 Task: Find connections with filter location El Hadjar with filter topic #SmallBusinesswith filter profile language Spanish with filter current company Cavista with filter school Sri Manakula Vinayagar Engineering College with filter industry Bars, Taverns, and Nightclubs with filter service category Auto Insurance with filter keywords title Budget Analyst
Action: Mouse moved to (508, 60)
Screenshot: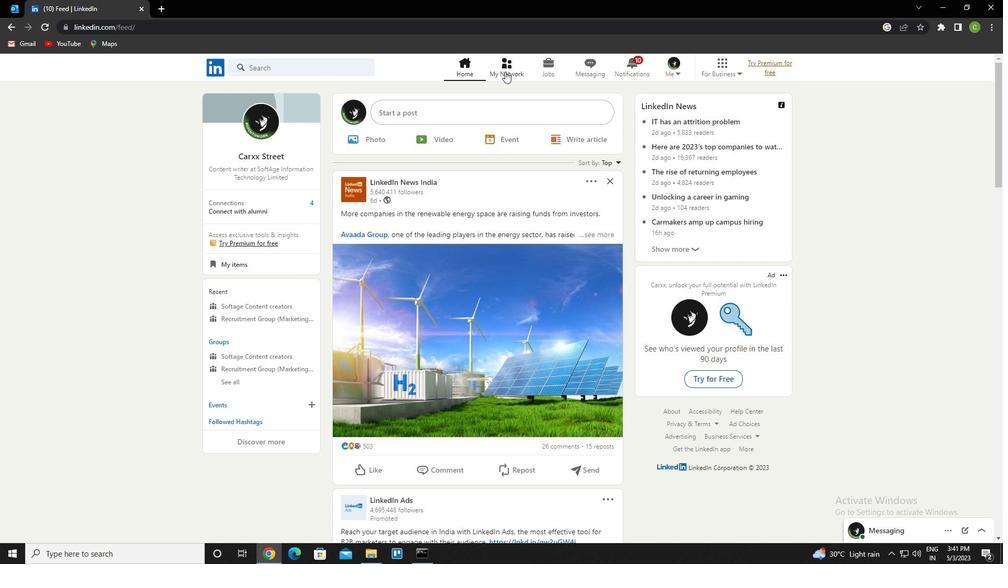 
Action: Mouse pressed left at (508, 60)
Screenshot: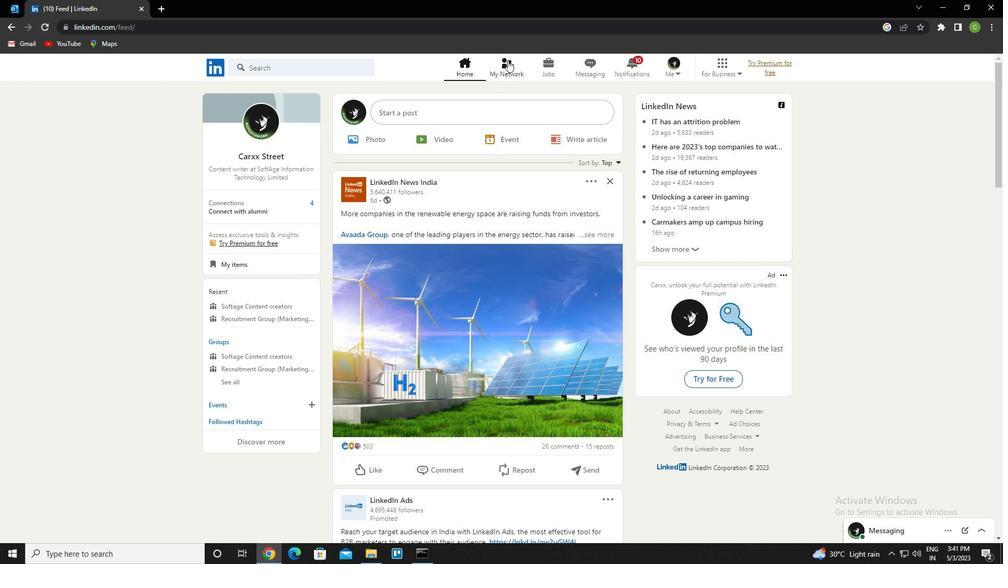 
Action: Mouse moved to (308, 132)
Screenshot: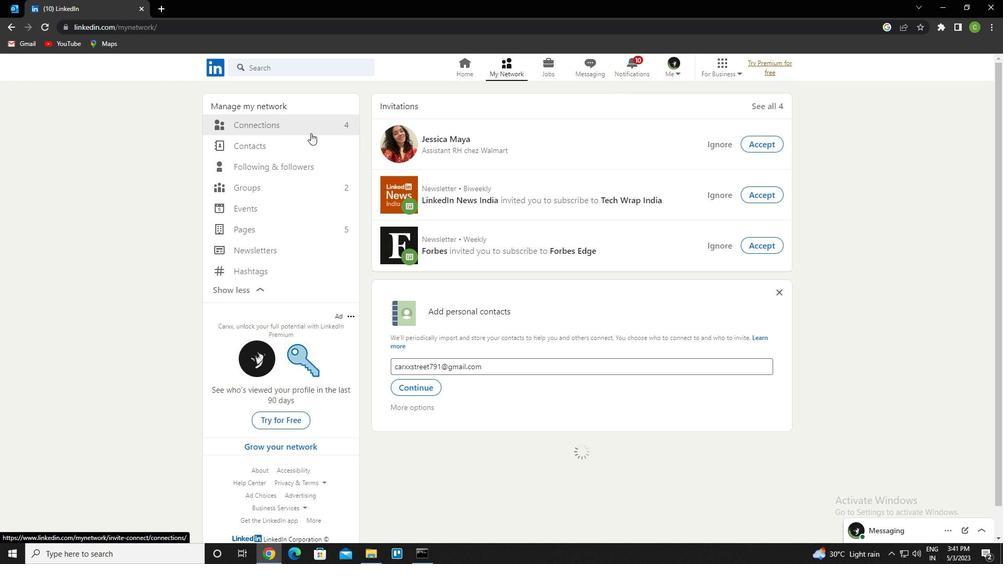 
Action: Mouse pressed left at (308, 132)
Screenshot: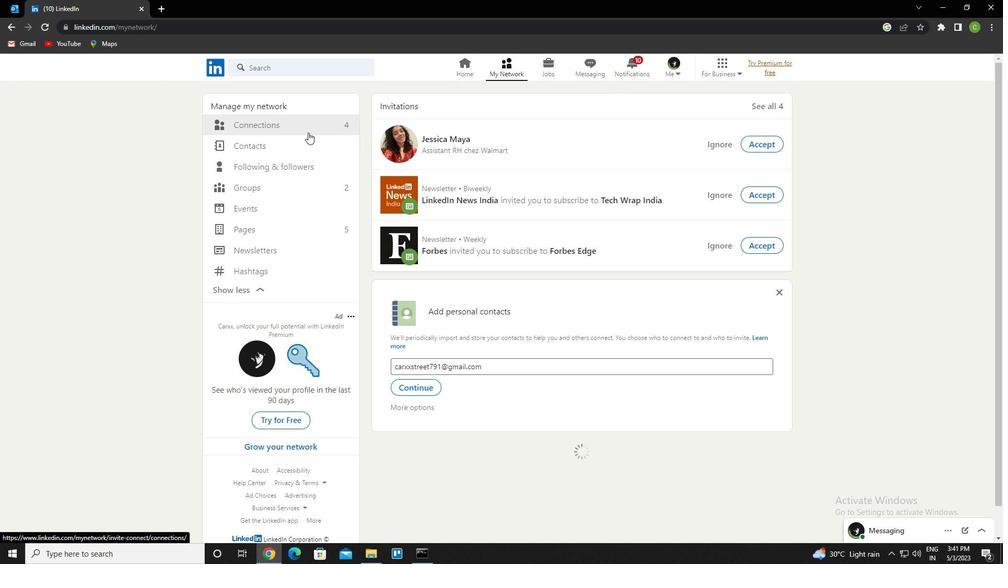 
Action: Mouse moved to (310, 132)
Screenshot: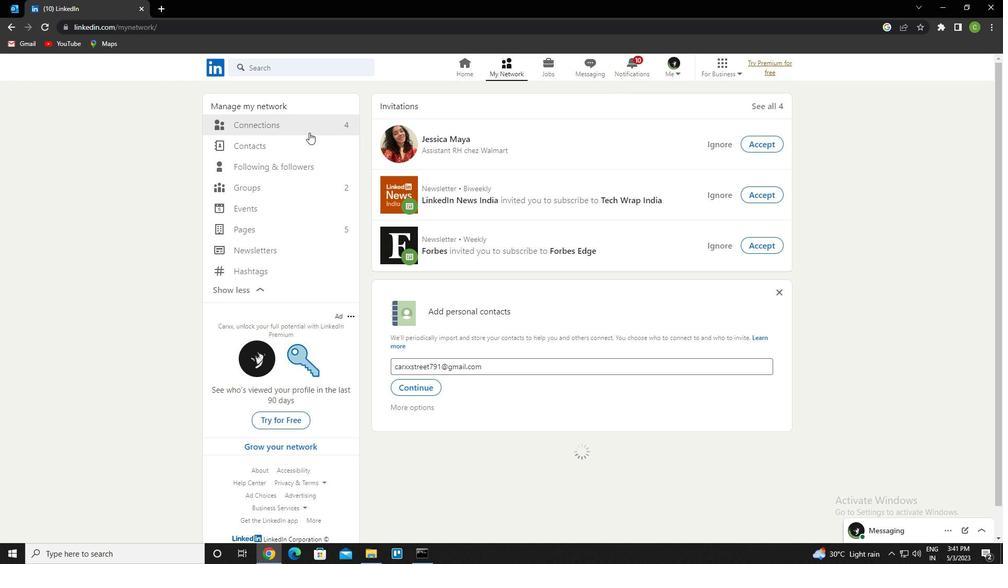 
Action: Mouse pressed left at (310, 132)
Screenshot: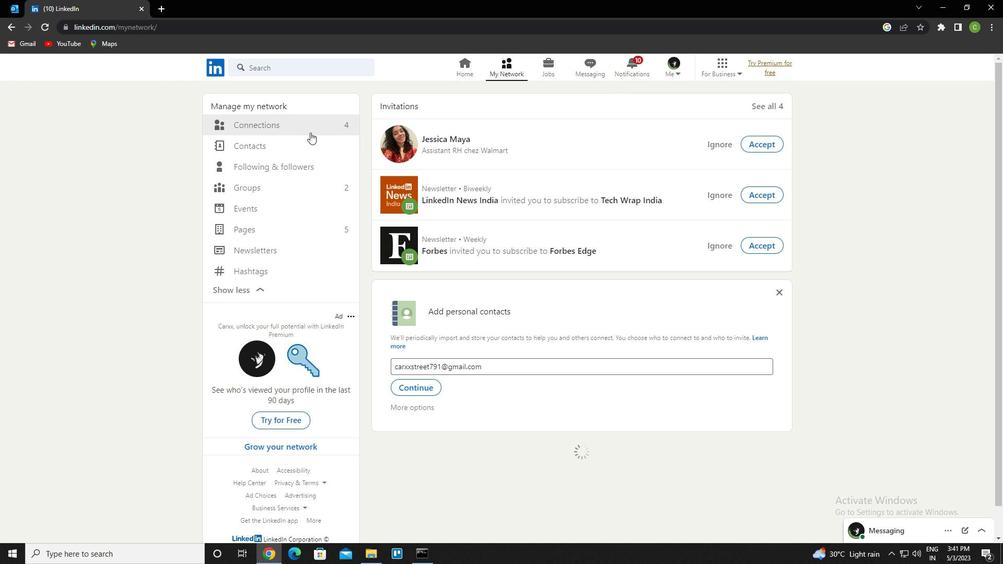 
Action: Mouse moved to (312, 128)
Screenshot: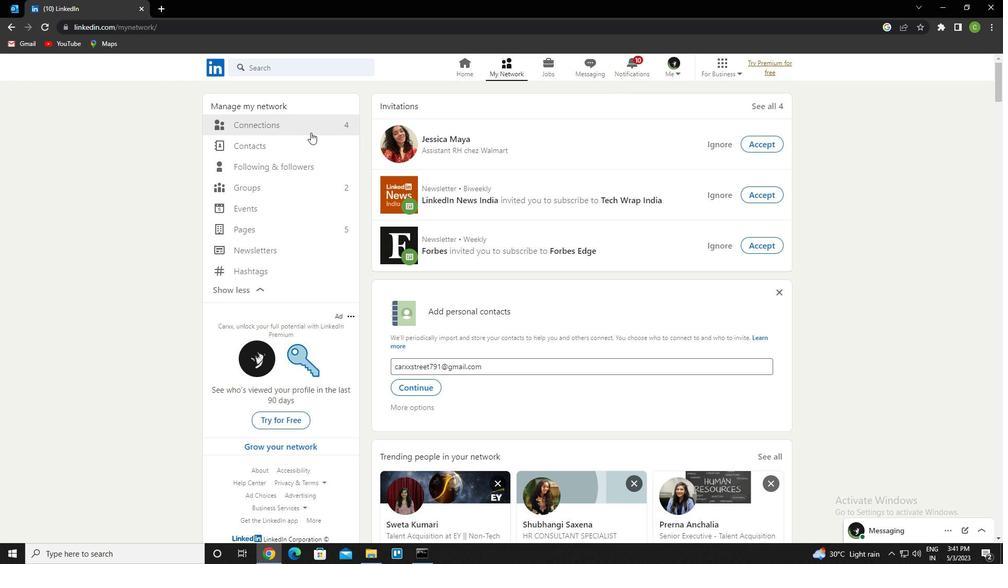 
Action: Mouse pressed left at (312, 128)
Screenshot: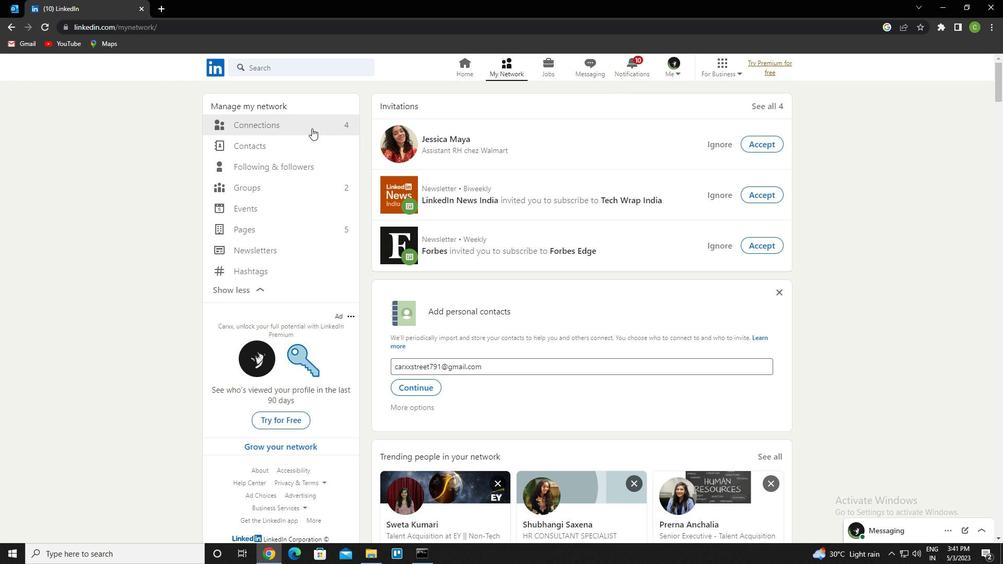 
Action: Mouse moved to (605, 129)
Screenshot: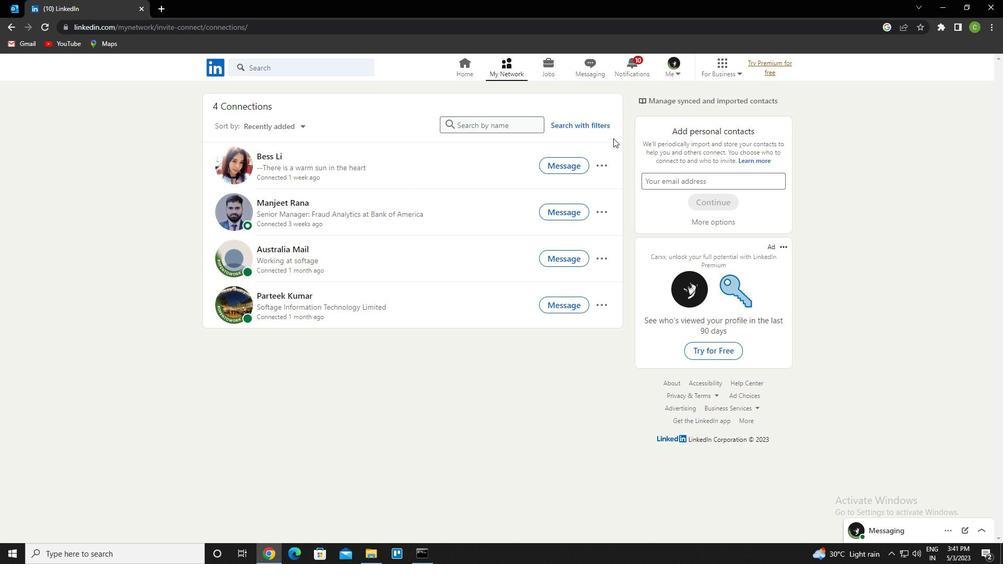 
Action: Mouse pressed left at (605, 129)
Screenshot: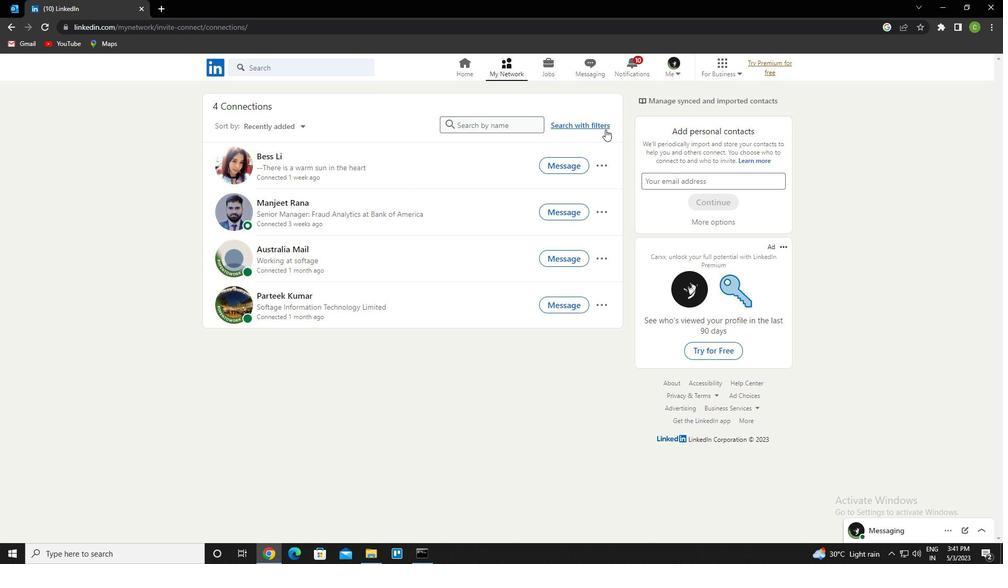 
Action: Mouse moved to (537, 98)
Screenshot: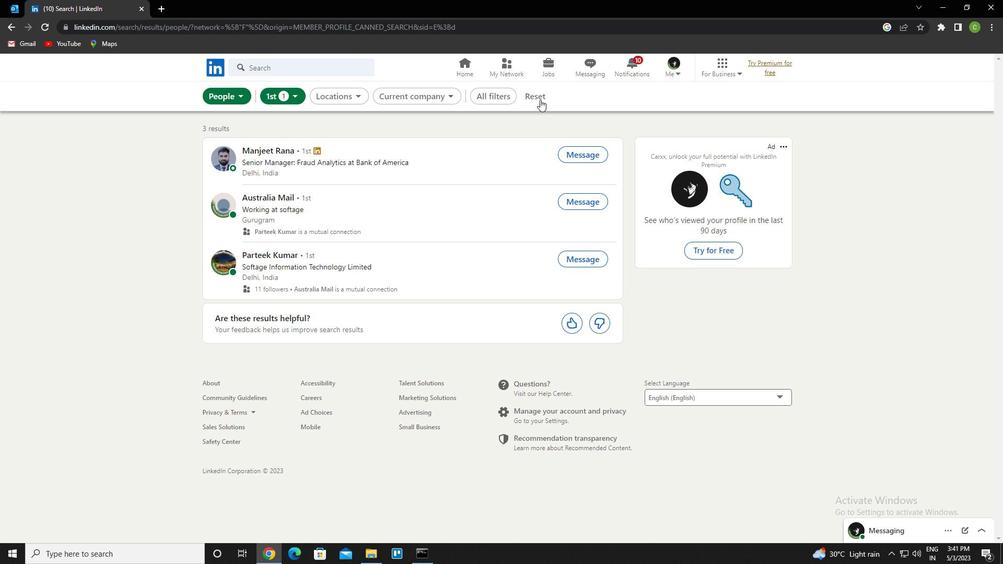 
Action: Mouse pressed left at (537, 98)
Screenshot: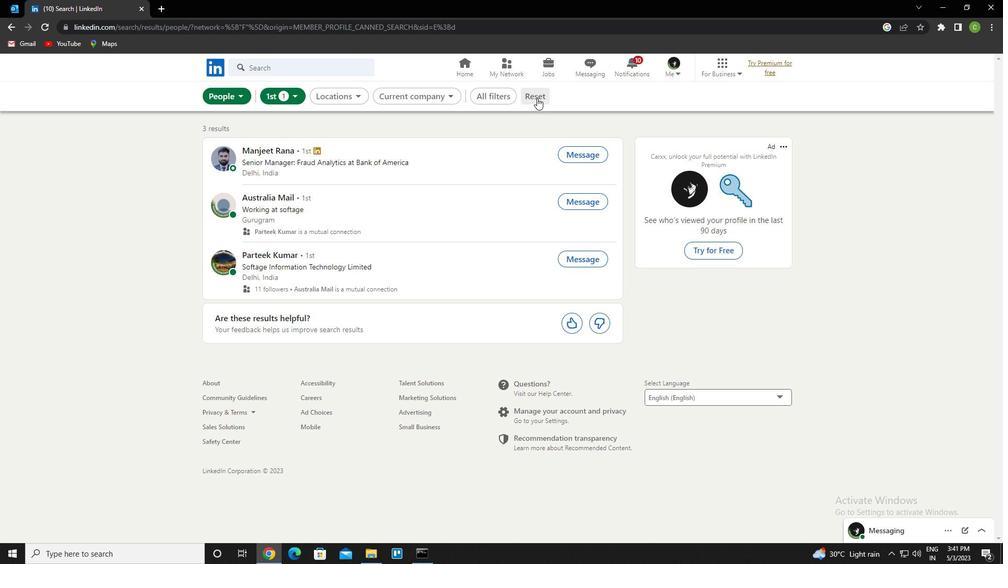 
Action: Mouse moved to (532, 97)
Screenshot: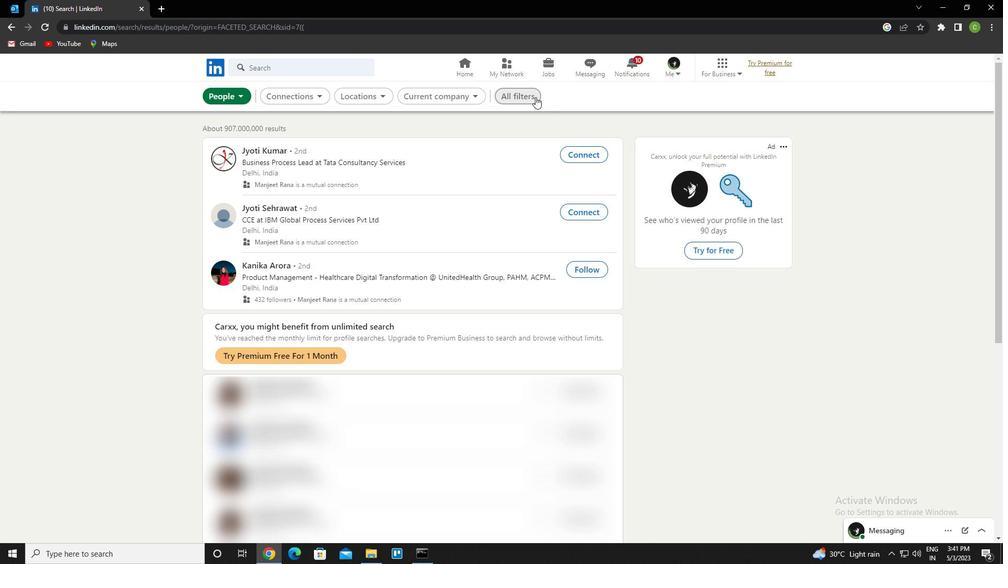 
Action: Mouse pressed left at (532, 97)
Screenshot: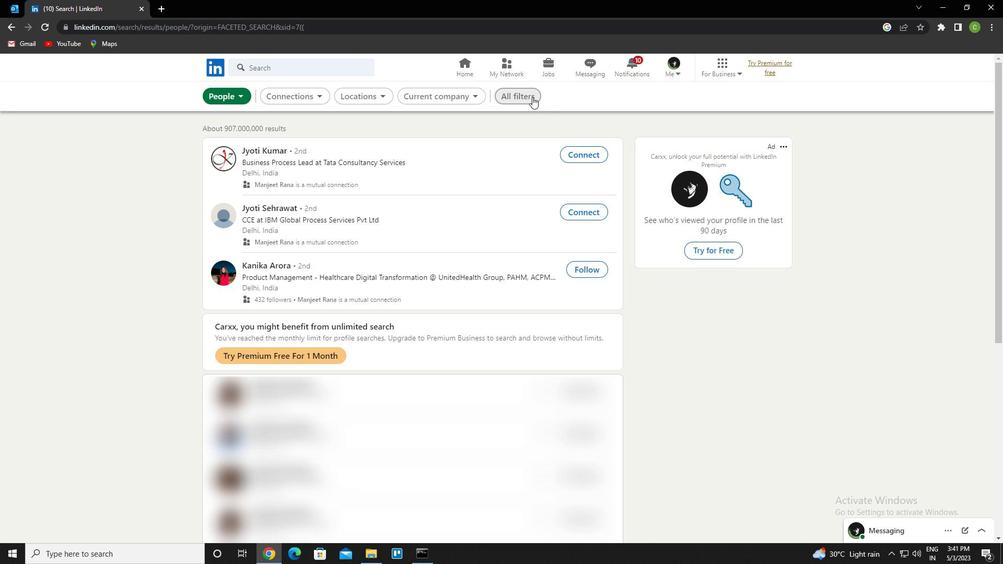 
Action: Mouse moved to (911, 327)
Screenshot: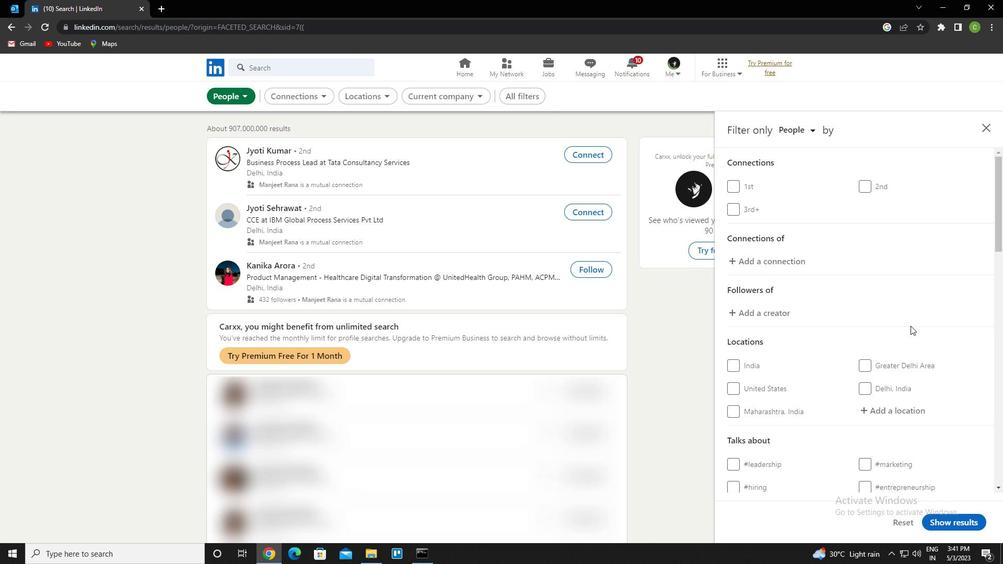 
Action: Mouse scrolled (911, 326) with delta (0, 0)
Screenshot: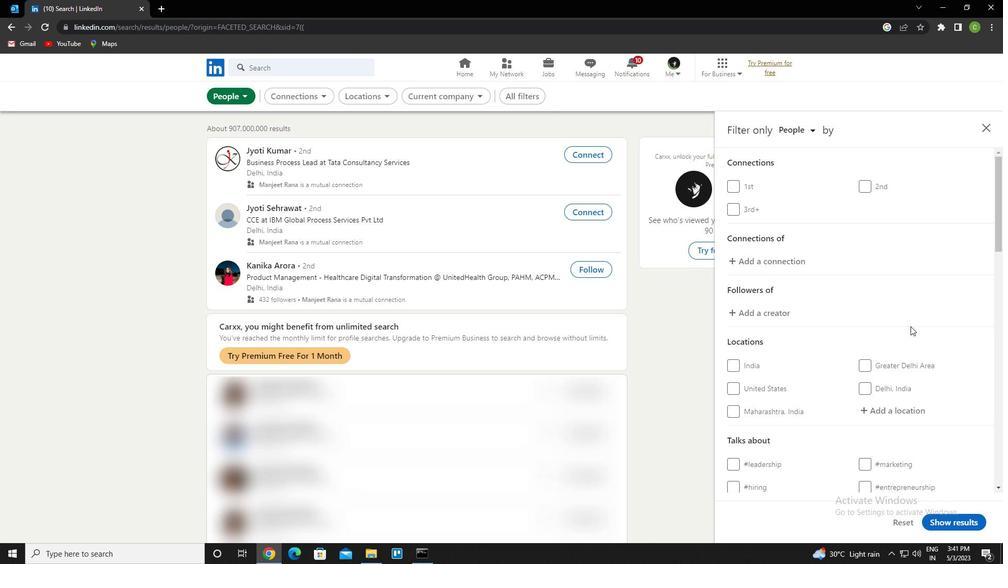 
Action: Mouse moved to (911, 327)
Screenshot: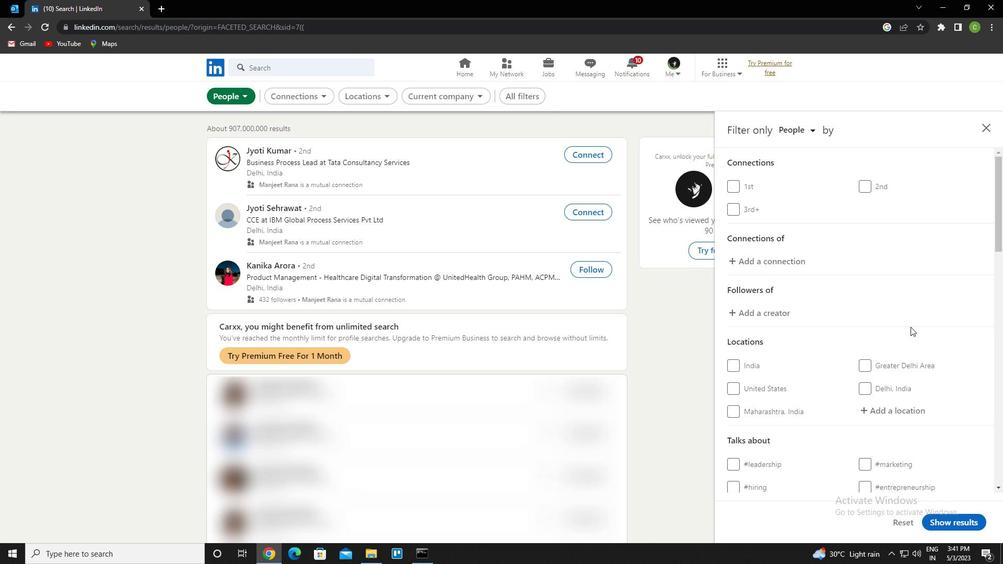 
Action: Mouse scrolled (911, 326) with delta (0, 0)
Screenshot: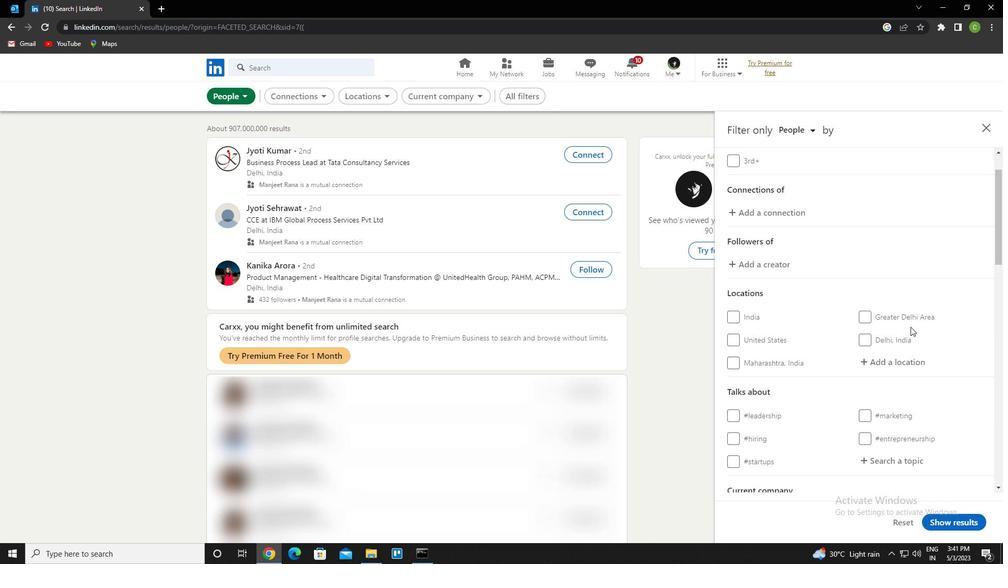 
Action: Mouse scrolled (911, 326) with delta (0, 0)
Screenshot: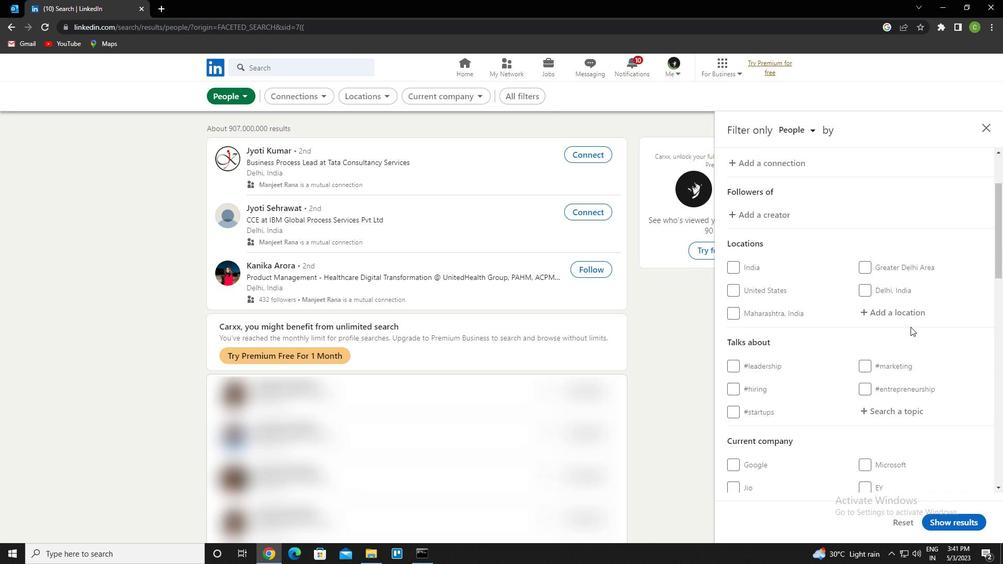 
Action: Mouse moved to (901, 259)
Screenshot: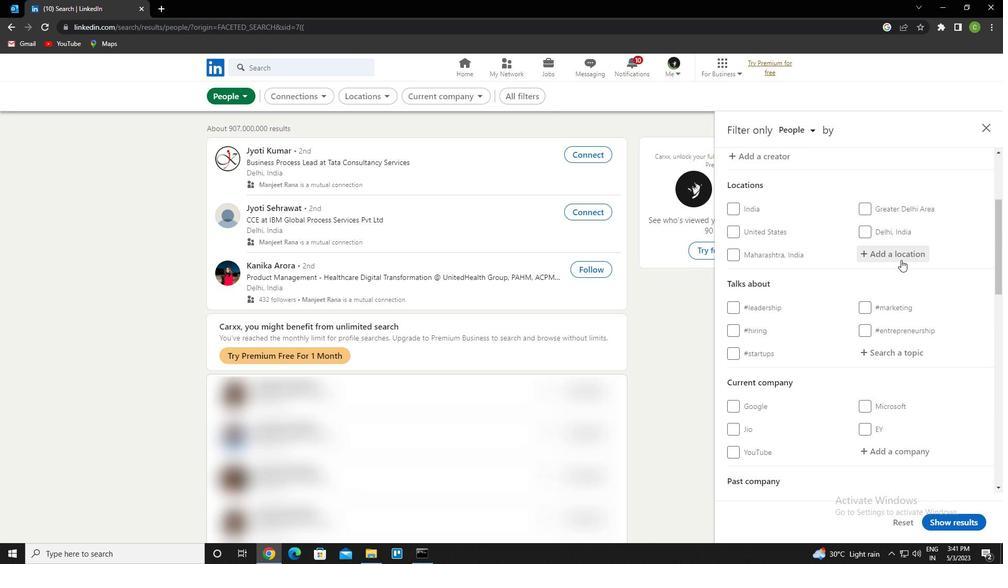 
Action: Mouse pressed left at (901, 259)
Screenshot: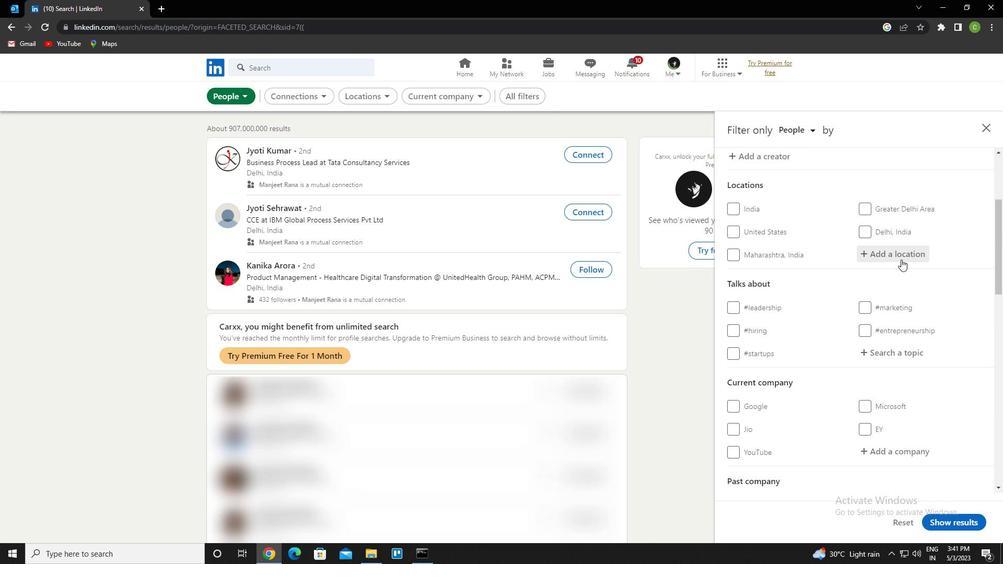 
Action: Key pressed <Key.tab>
Screenshot: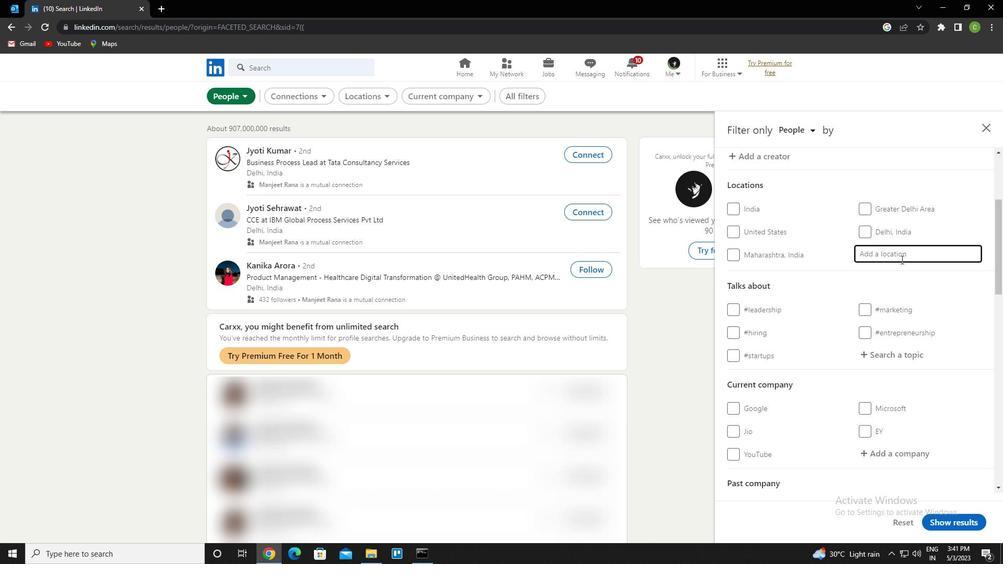 
Action: Mouse pressed left at (901, 259)
Screenshot: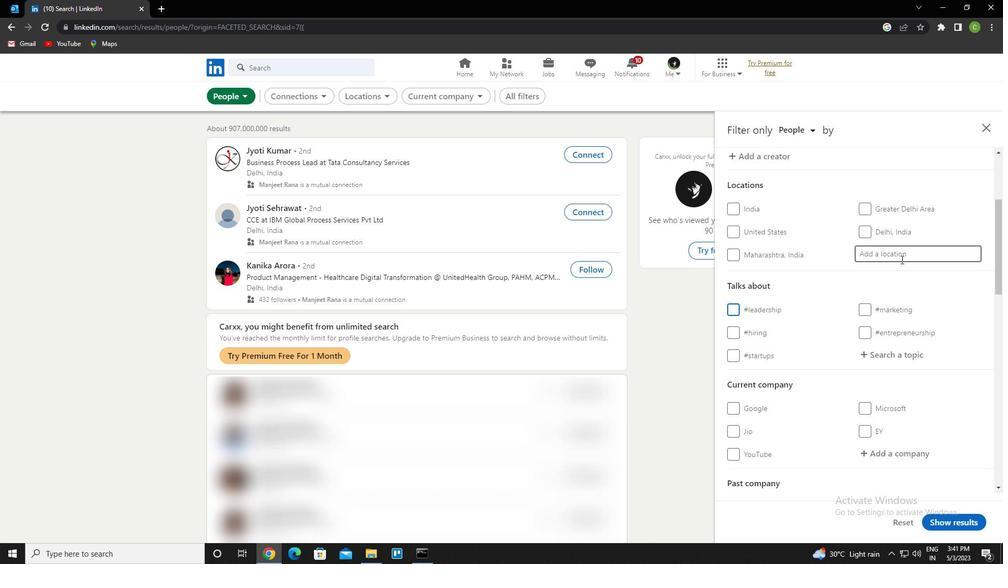 
Action: Key pressed <Key.caps_lock>e<Key.caps_lock>l<Key.space><Key.caps_lock>e<Key.caps_lock>ulma<Key.down><Key.enter>
Screenshot: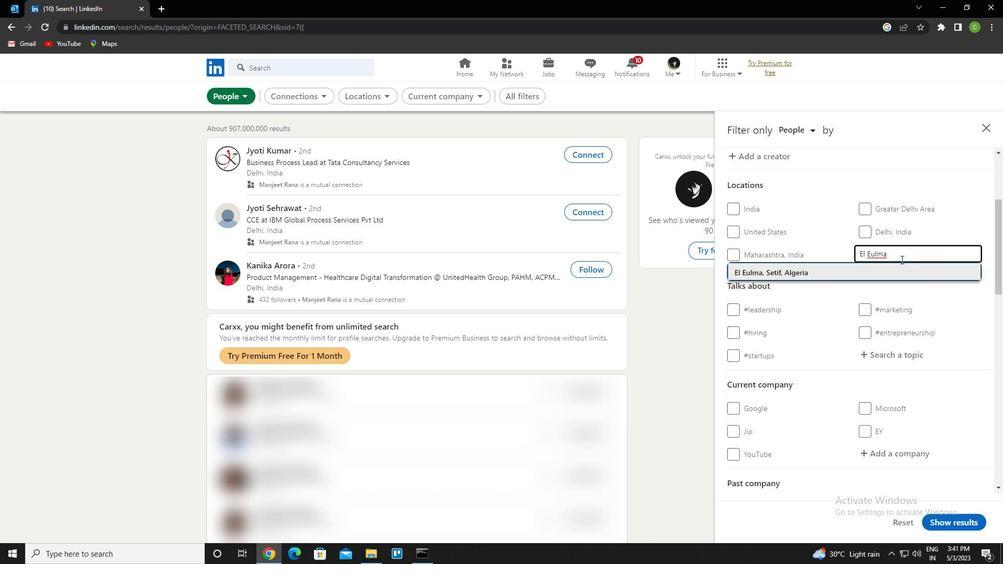 
Action: Mouse moved to (899, 261)
Screenshot: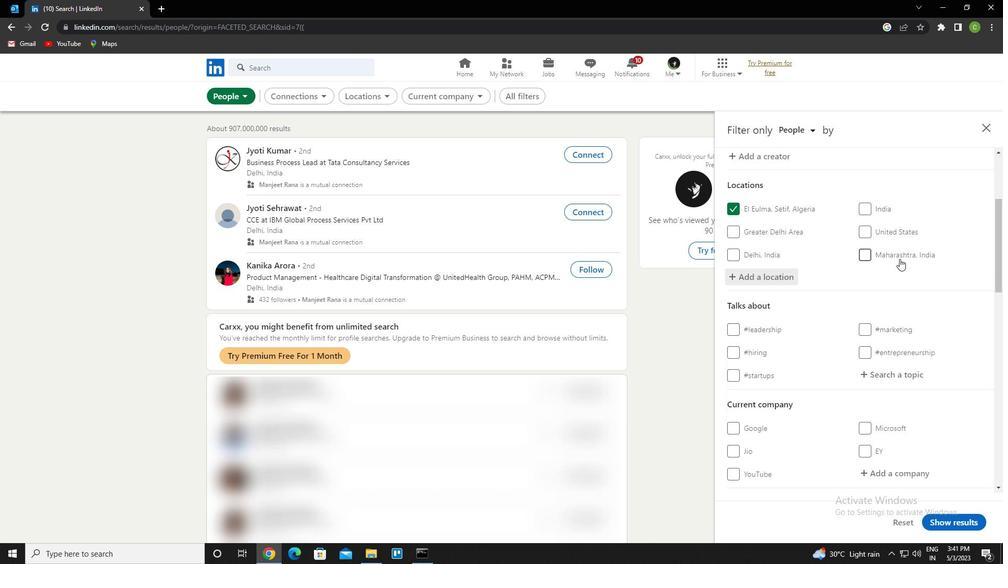 
Action: Mouse scrolled (899, 261) with delta (0, 0)
Screenshot: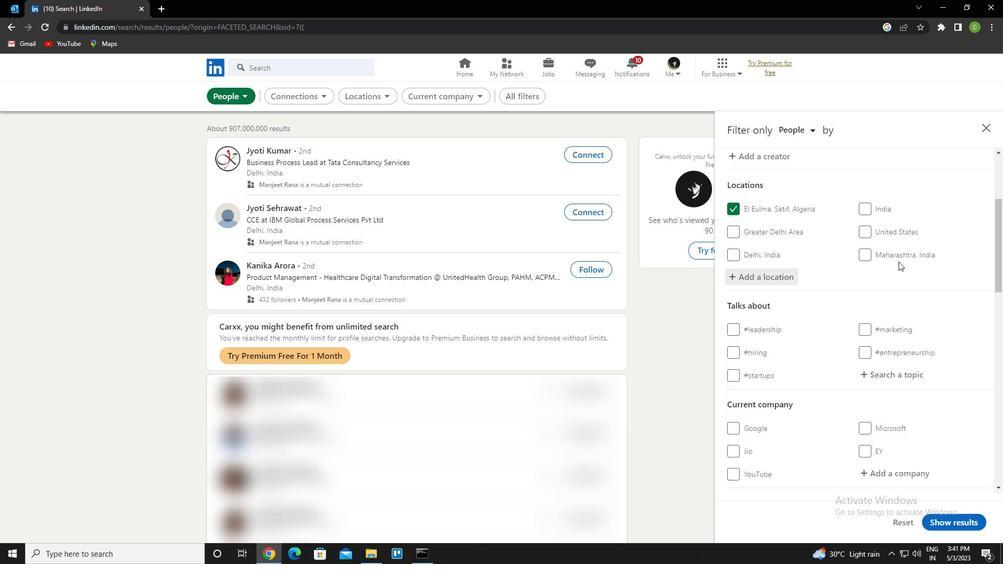 
Action: Mouse scrolled (899, 261) with delta (0, 0)
Screenshot: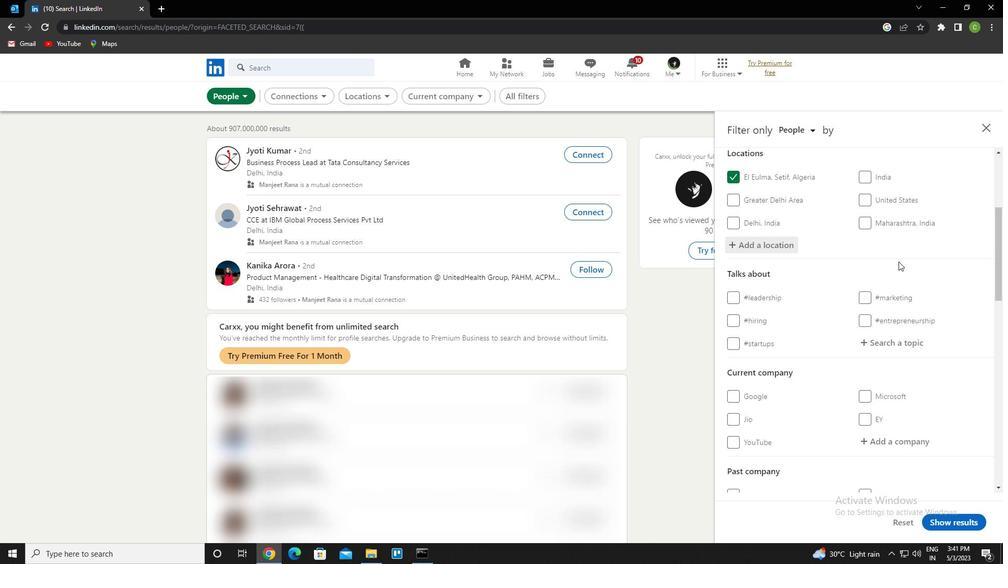 
Action: Mouse moved to (899, 262)
Screenshot: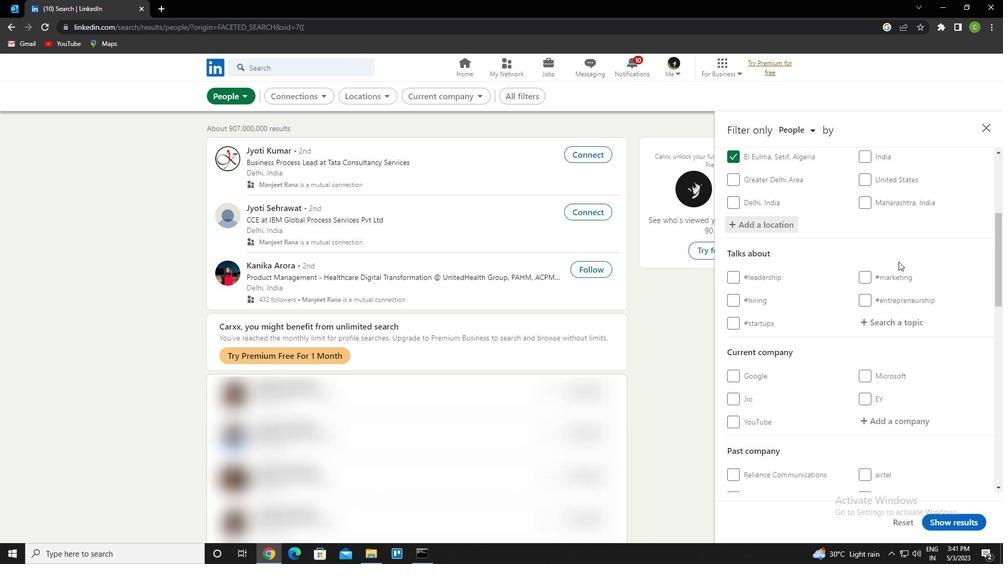 
Action: Mouse scrolled (899, 261) with delta (0, 0)
Screenshot: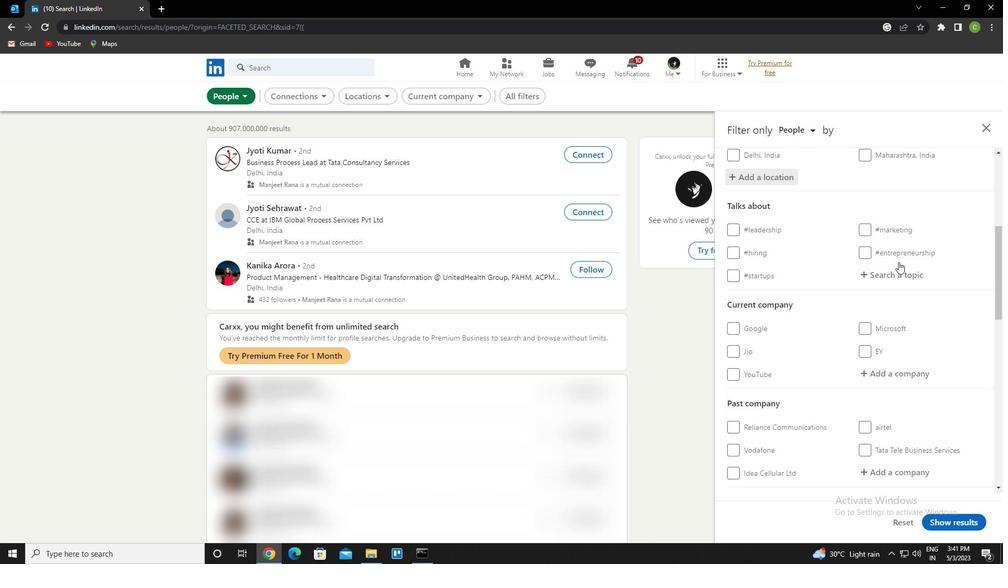
Action: Mouse moved to (906, 219)
Screenshot: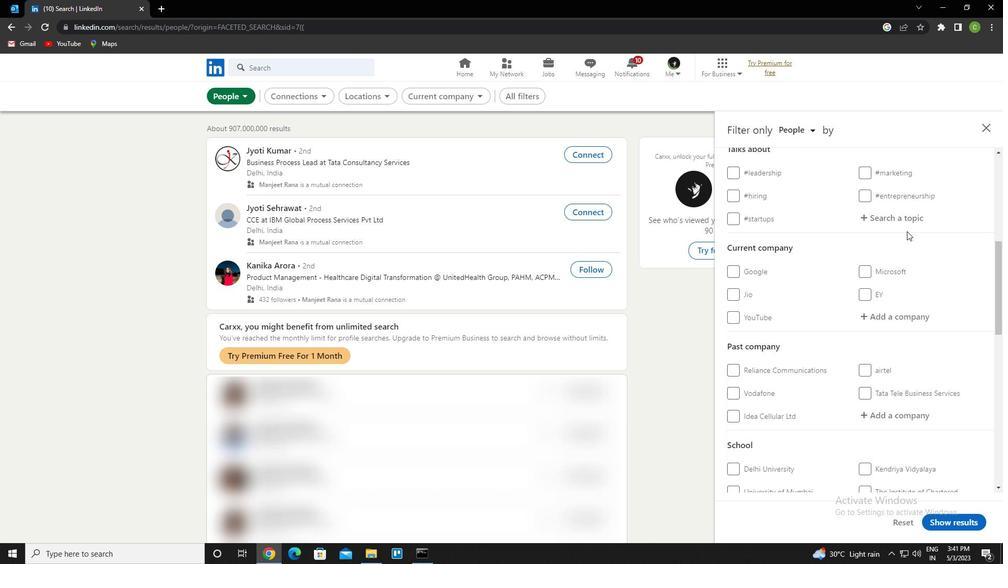
Action: Mouse pressed left at (906, 219)
Screenshot: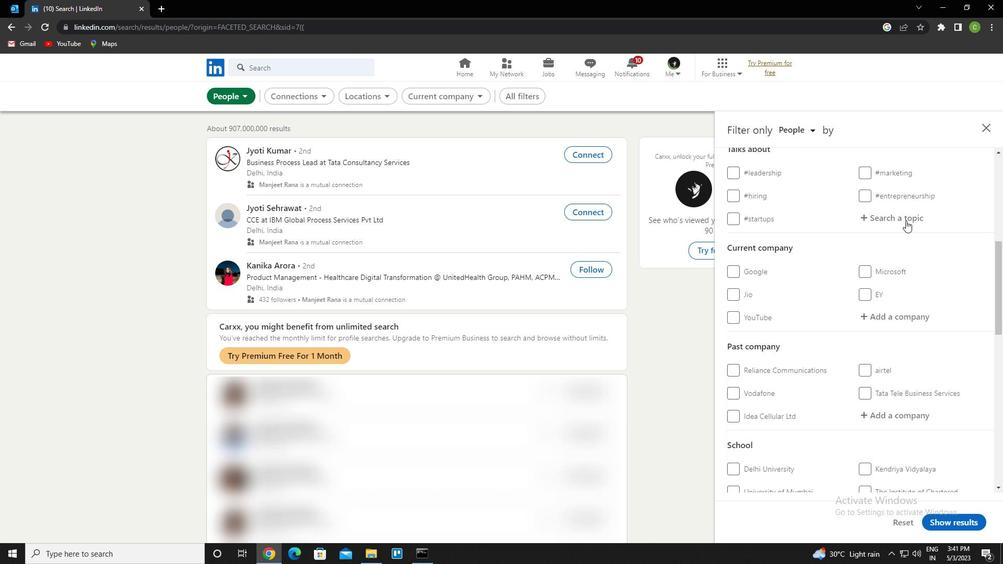 
Action: Key pressed smallbusiness<Key.down><Key.enter>
Screenshot: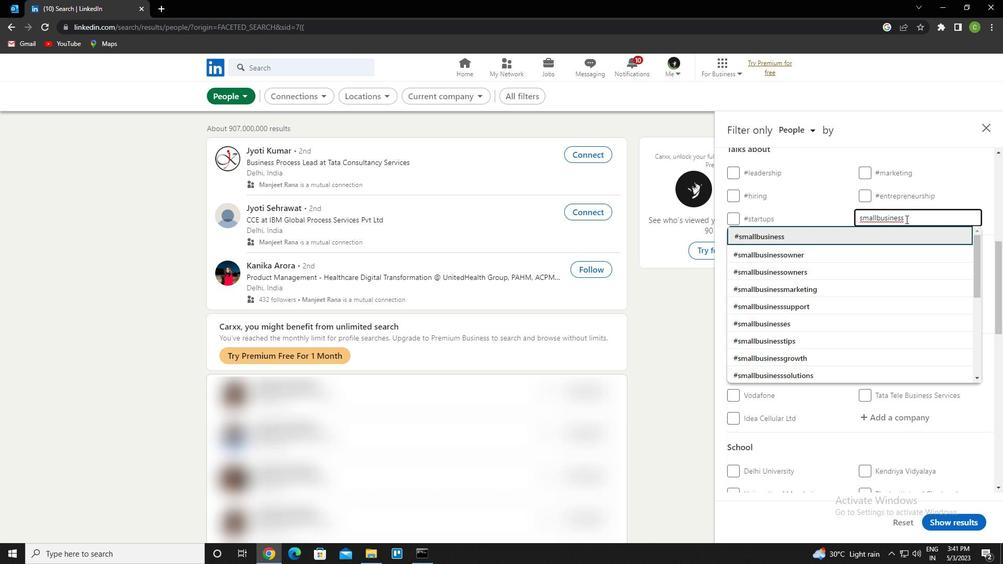 
Action: Mouse moved to (904, 220)
Screenshot: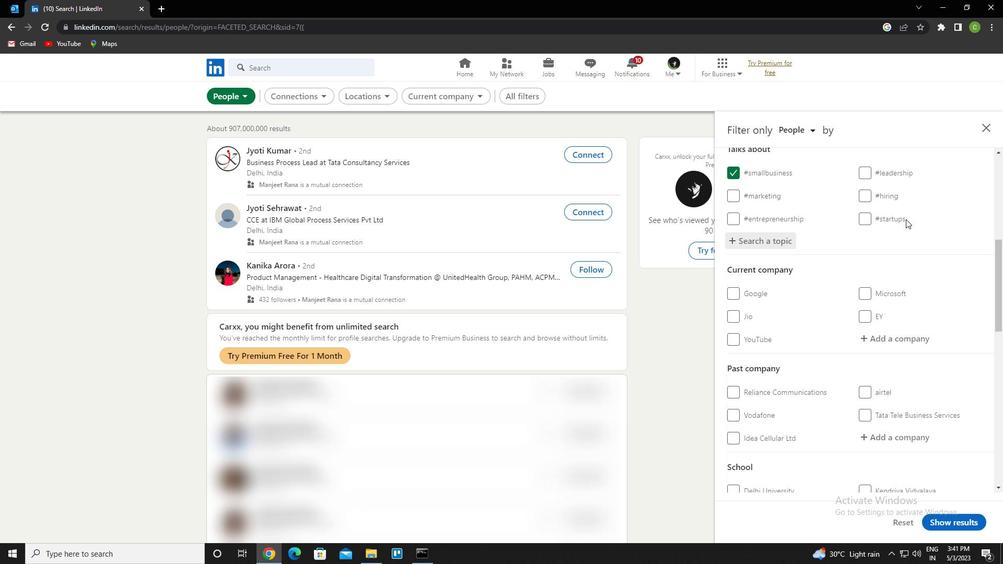 
Action: Mouse scrolled (904, 219) with delta (0, 0)
Screenshot: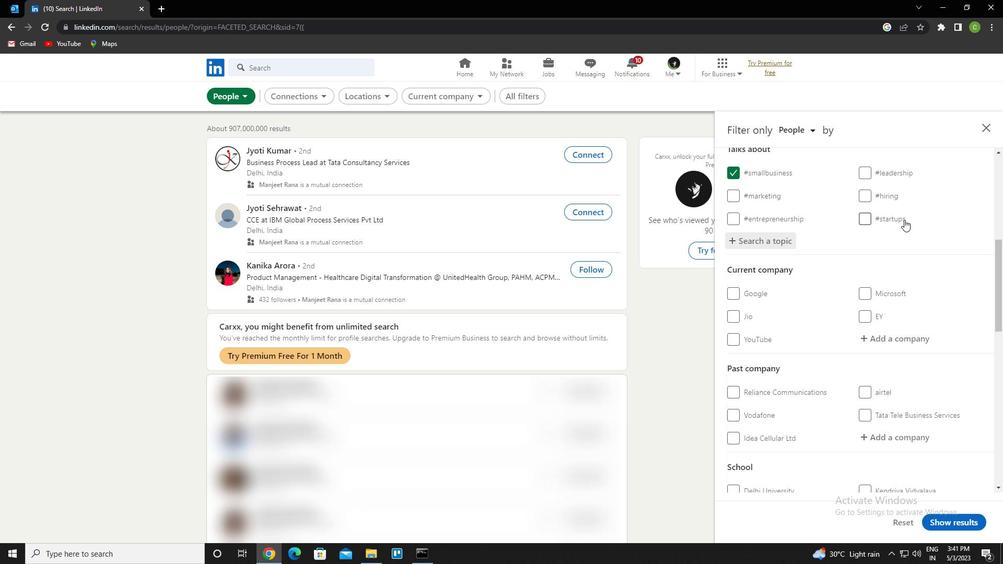
Action: Mouse moved to (903, 221)
Screenshot: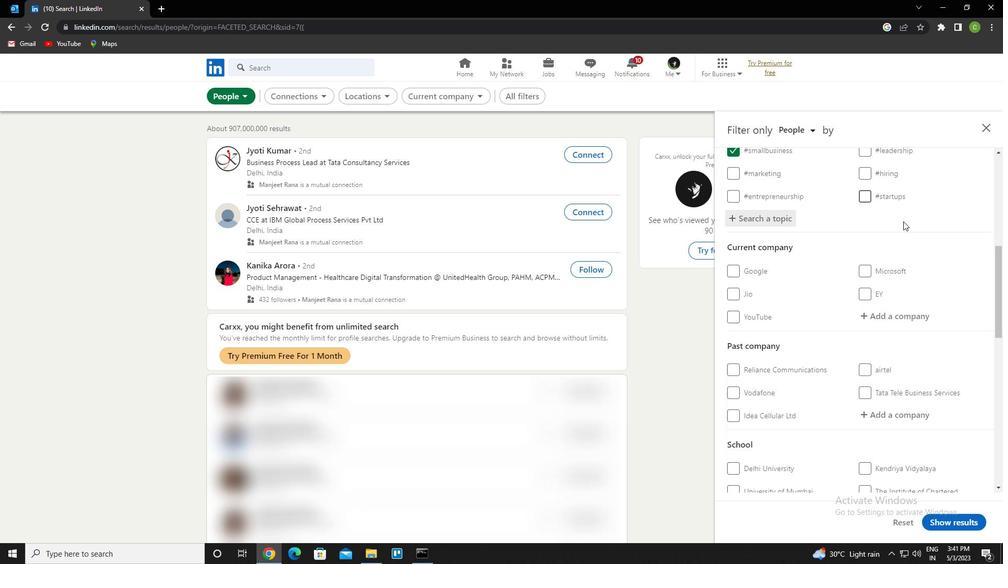 
Action: Mouse scrolled (903, 221) with delta (0, 0)
Screenshot: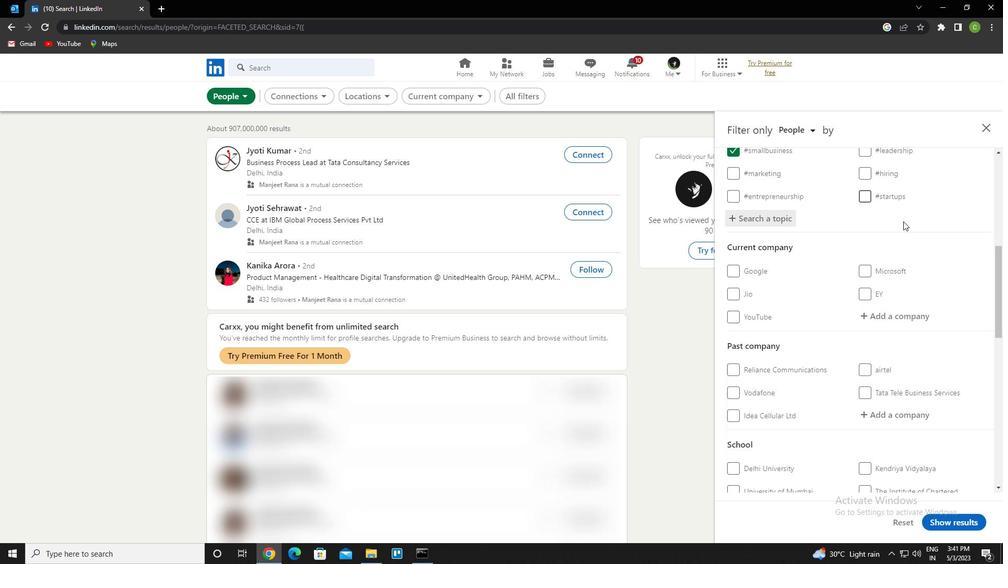 
Action: Mouse scrolled (903, 221) with delta (0, 0)
Screenshot: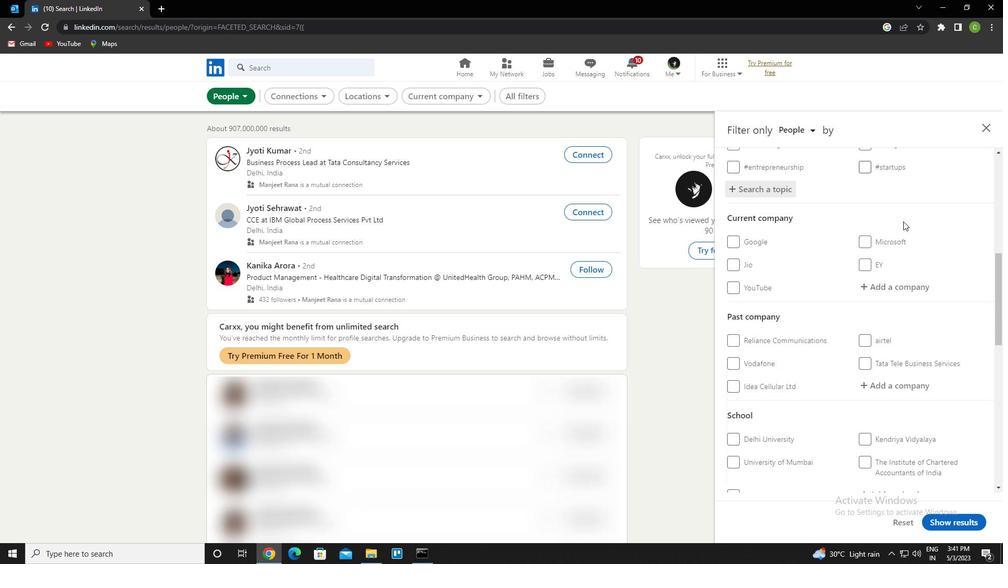 
Action: Mouse scrolled (903, 221) with delta (0, 0)
Screenshot: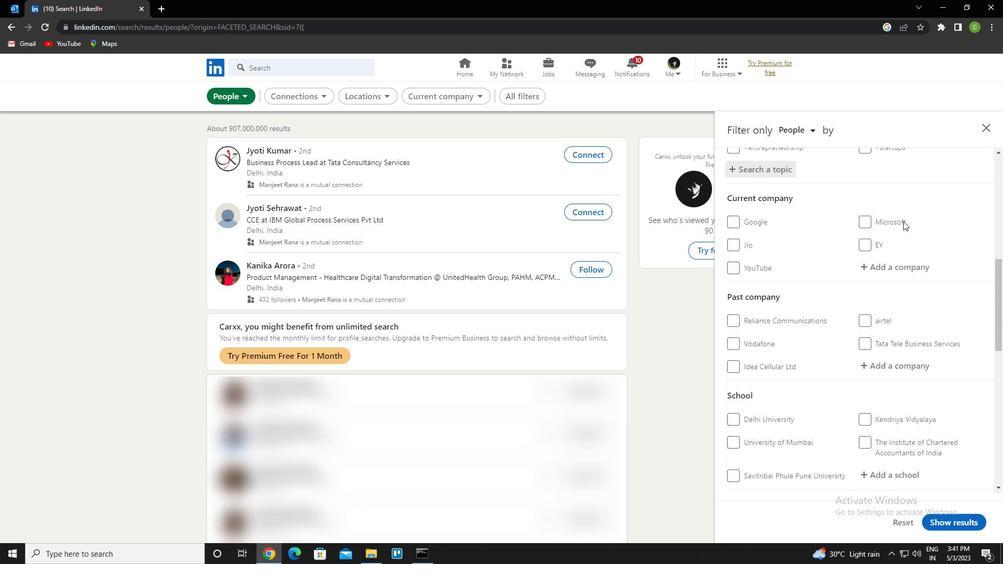 
Action: Mouse scrolled (903, 221) with delta (0, 0)
Screenshot: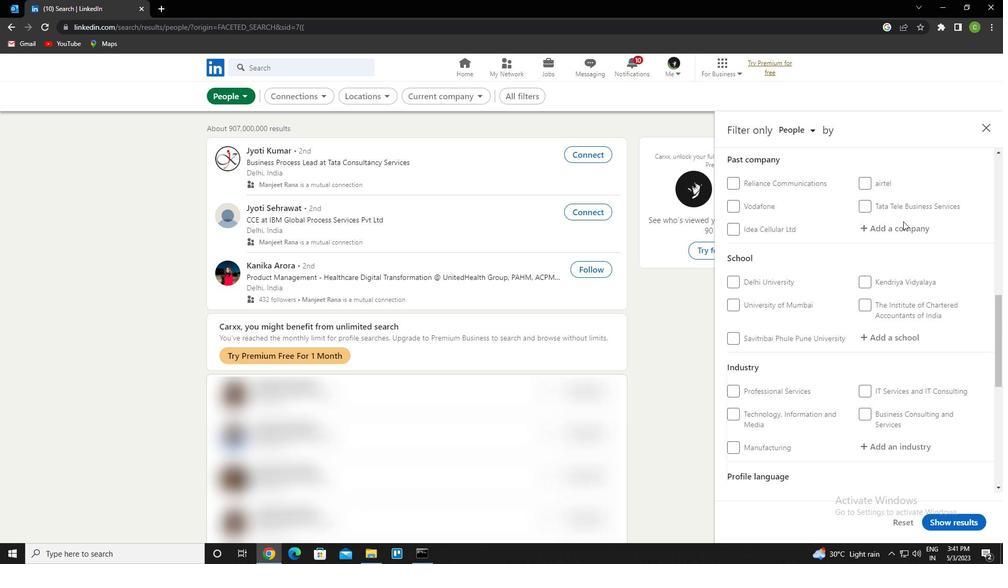 
Action: Mouse scrolled (903, 221) with delta (0, 0)
Screenshot: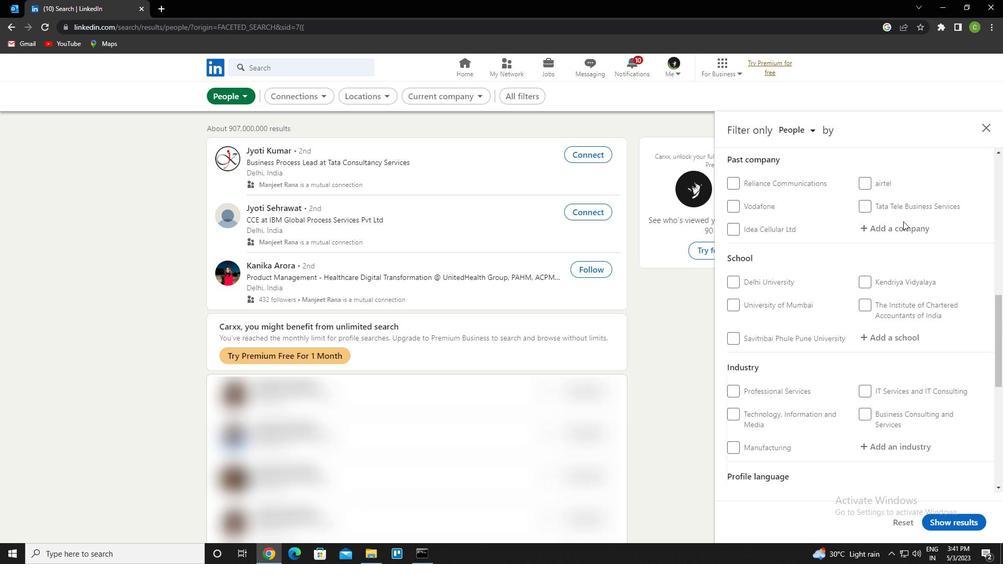 
Action: Mouse scrolled (903, 221) with delta (0, 0)
Screenshot: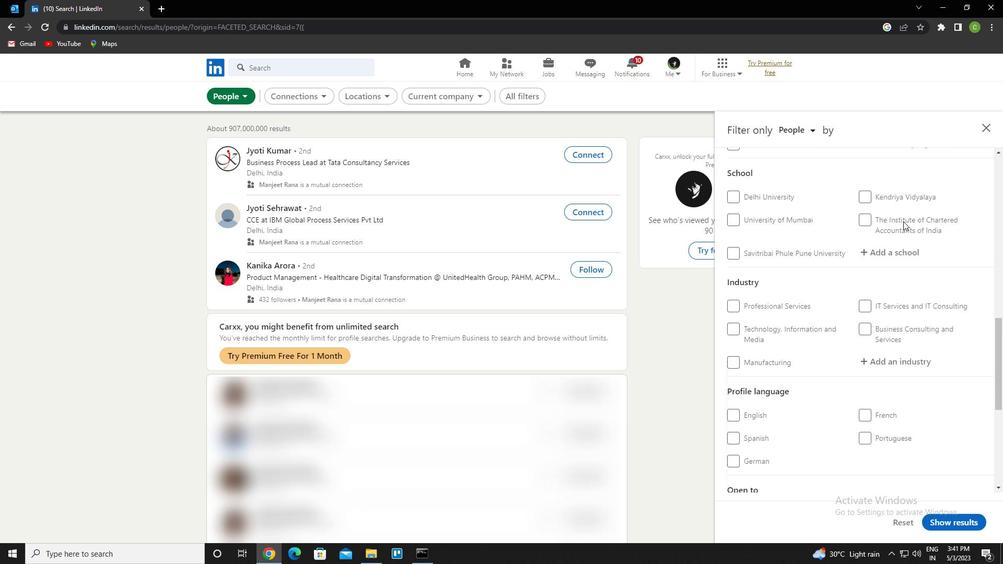 
Action: Mouse scrolled (903, 221) with delta (0, 0)
Screenshot: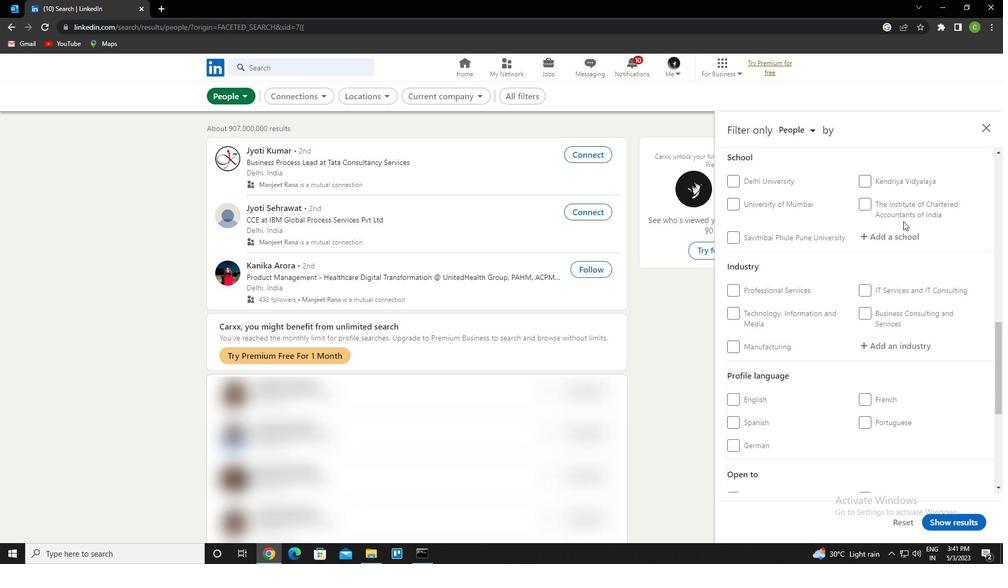 
Action: Mouse moved to (741, 313)
Screenshot: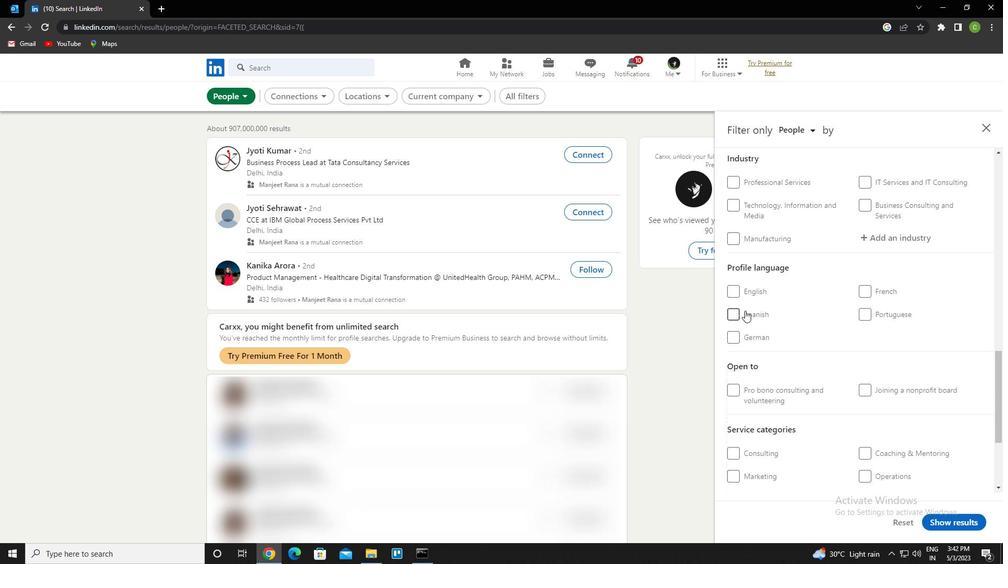 
Action: Mouse pressed left at (741, 313)
Screenshot: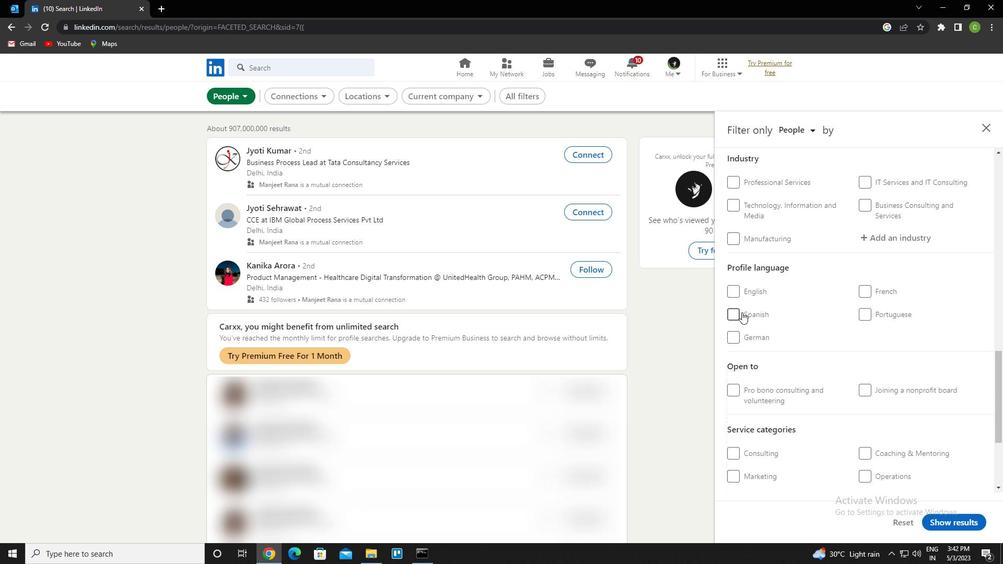 
Action: Mouse moved to (758, 316)
Screenshot: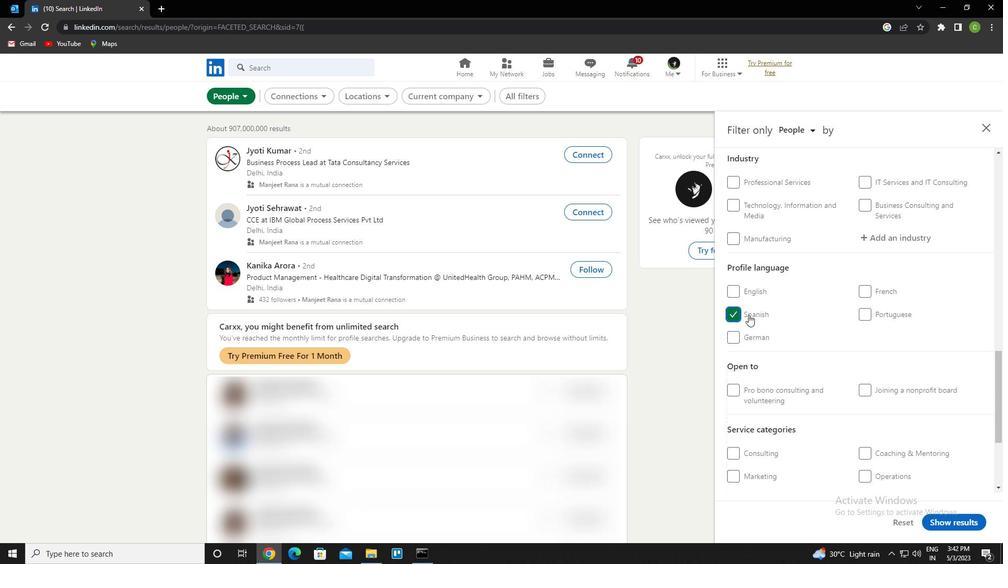 
Action: Mouse scrolled (758, 317) with delta (0, 0)
Screenshot: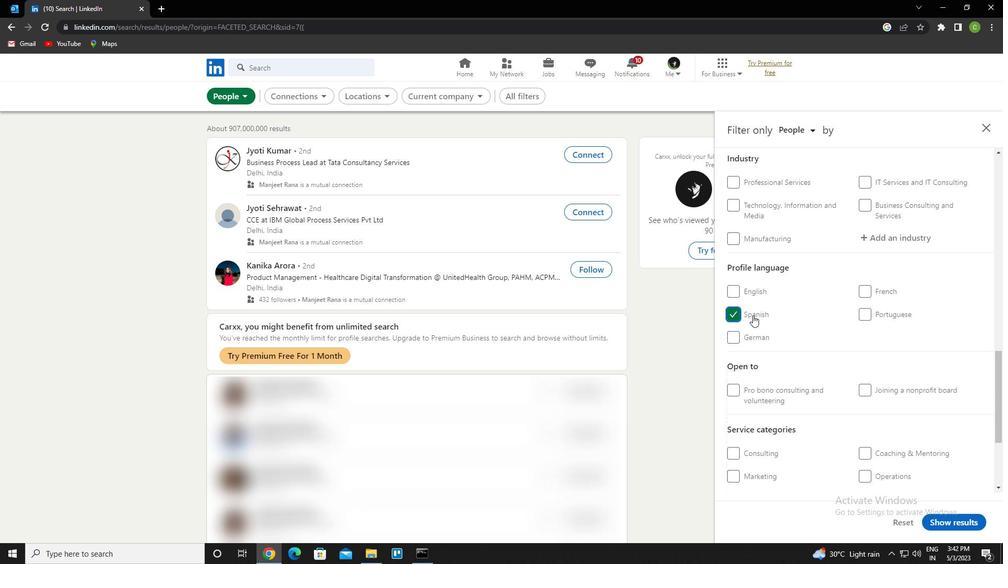 
Action: Mouse scrolled (758, 317) with delta (0, 0)
Screenshot: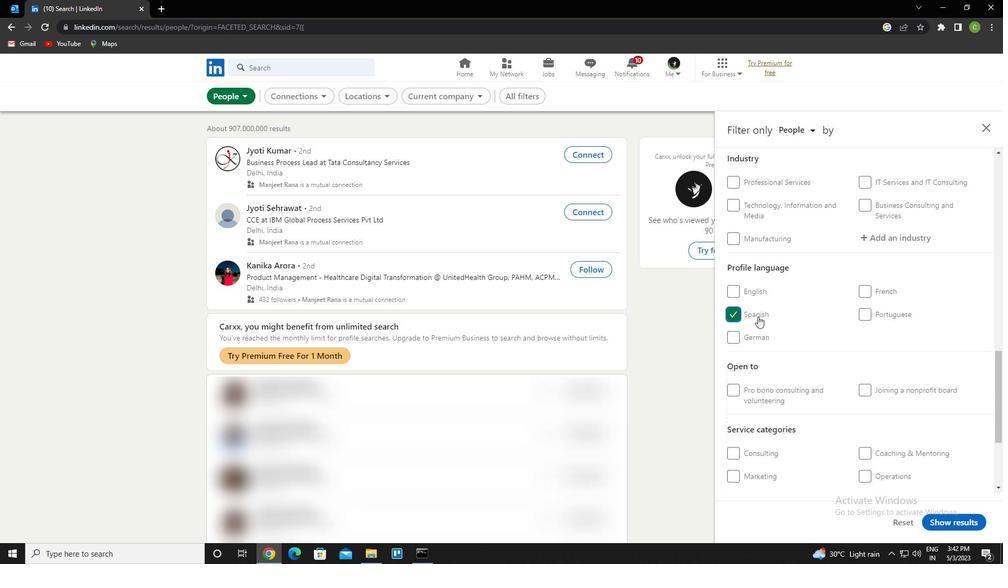 
Action: Mouse scrolled (758, 317) with delta (0, 0)
Screenshot: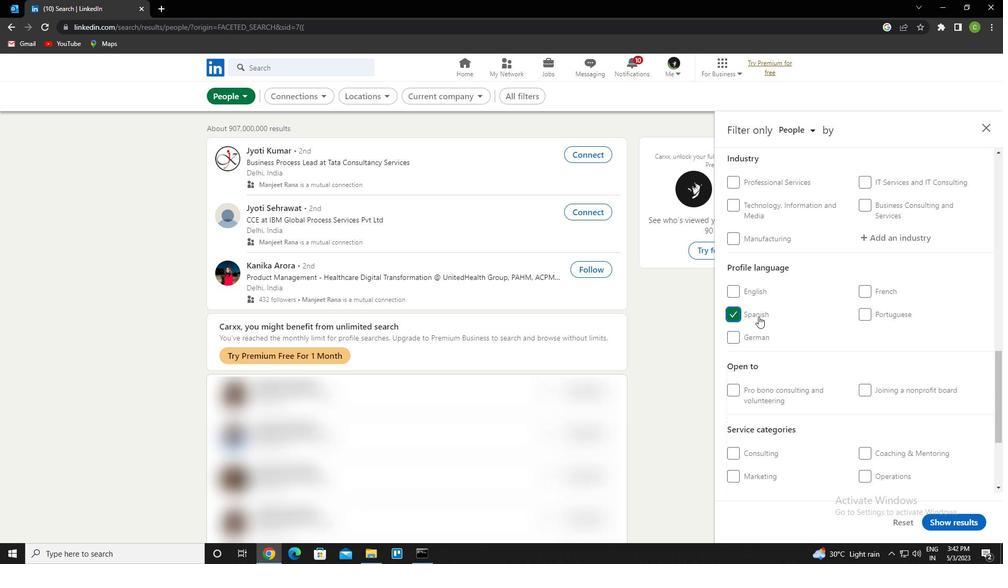 
Action: Mouse scrolled (758, 317) with delta (0, 0)
Screenshot: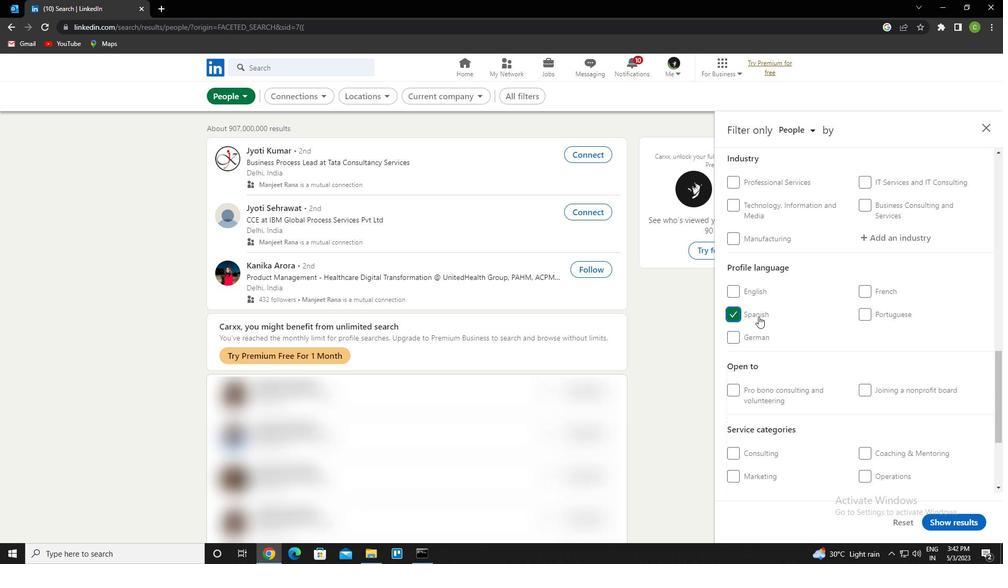 
Action: Mouse moved to (763, 312)
Screenshot: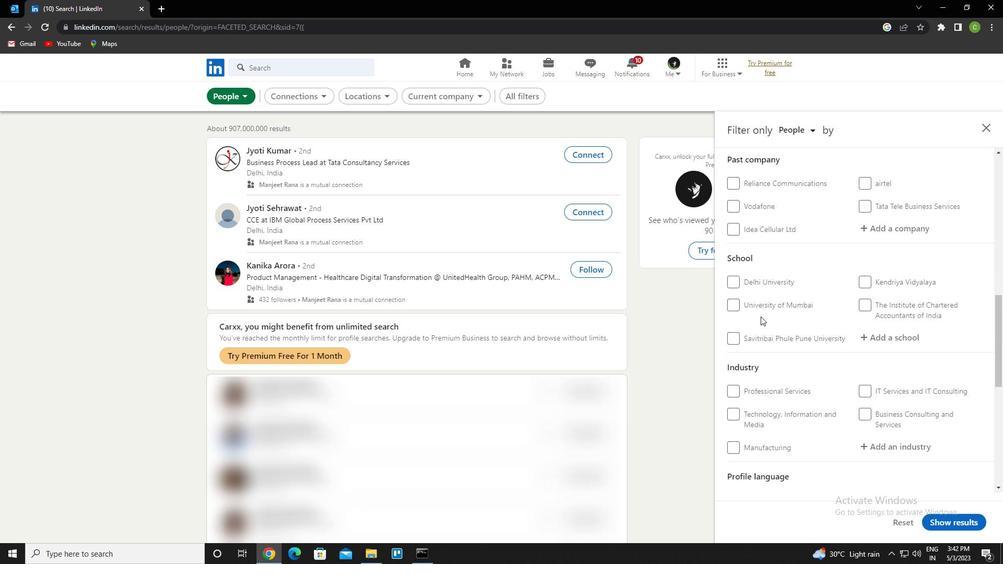 
Action: Mouse scrolled (763, 313) with delta (0, 0)
Screenshot: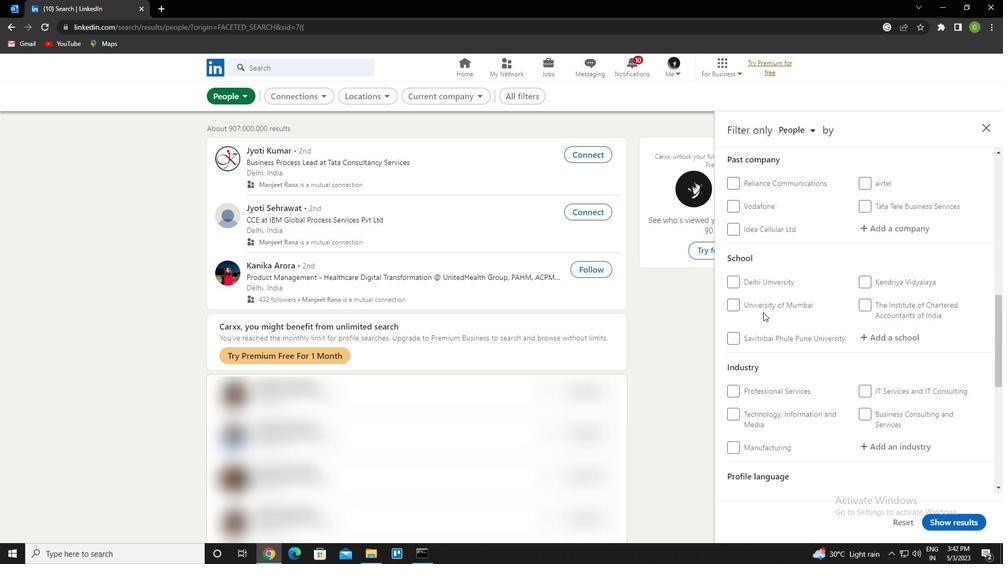 
Action: Mouse scrolled (763, 313) with delta (0, 0)
Screenshot: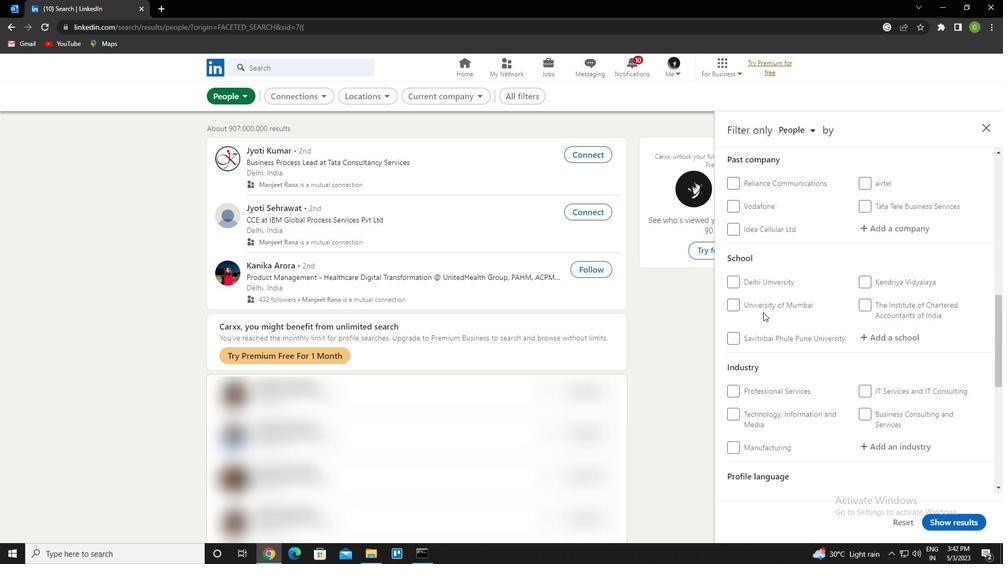 
Action: Mouse scrolled (763, 313) with delta (0, 0)
Screenshot: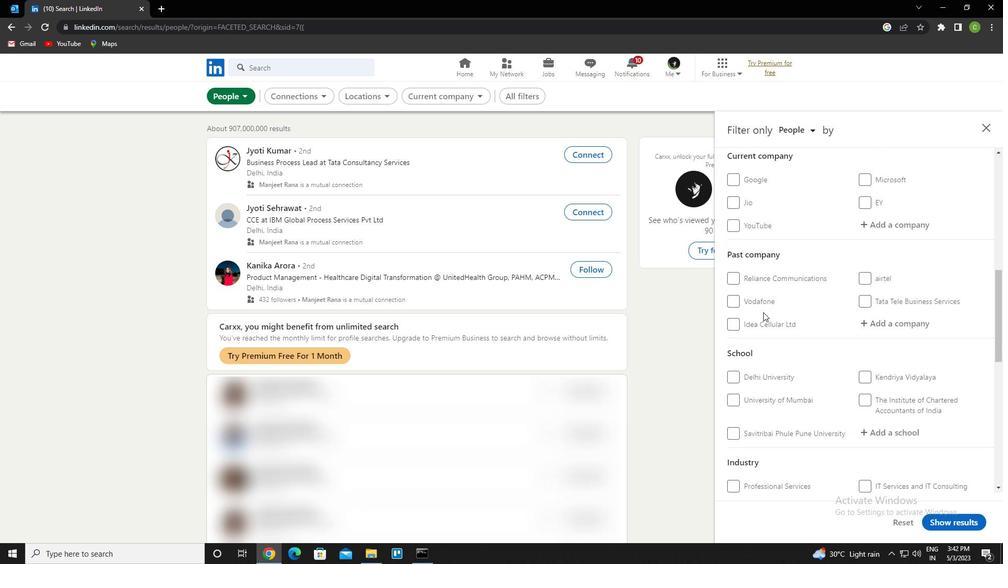 
Action: Mouse moved to (887, 292)
Screenshot: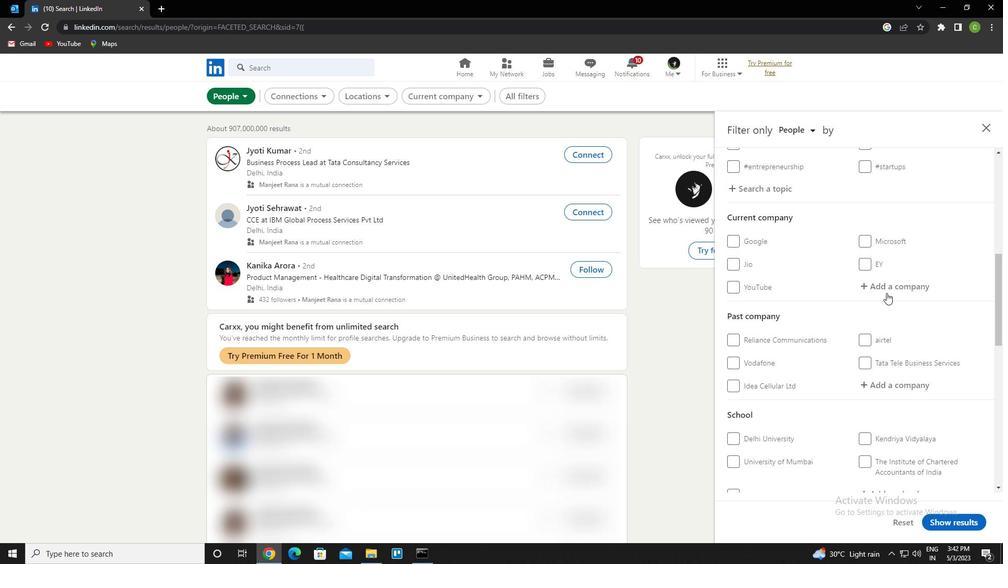 
Action: Mouse pressed left at (887, 292)
Screenshot: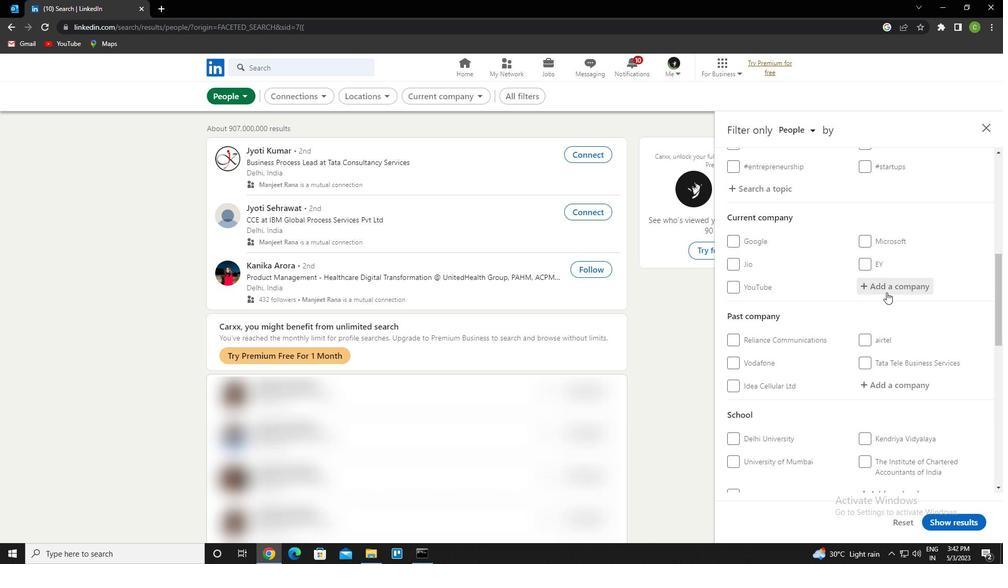 
Action: Key pressed <Key.caps_lock>c<Key.caps_lock>avista<Key.down><Key.enter>
Screenshot: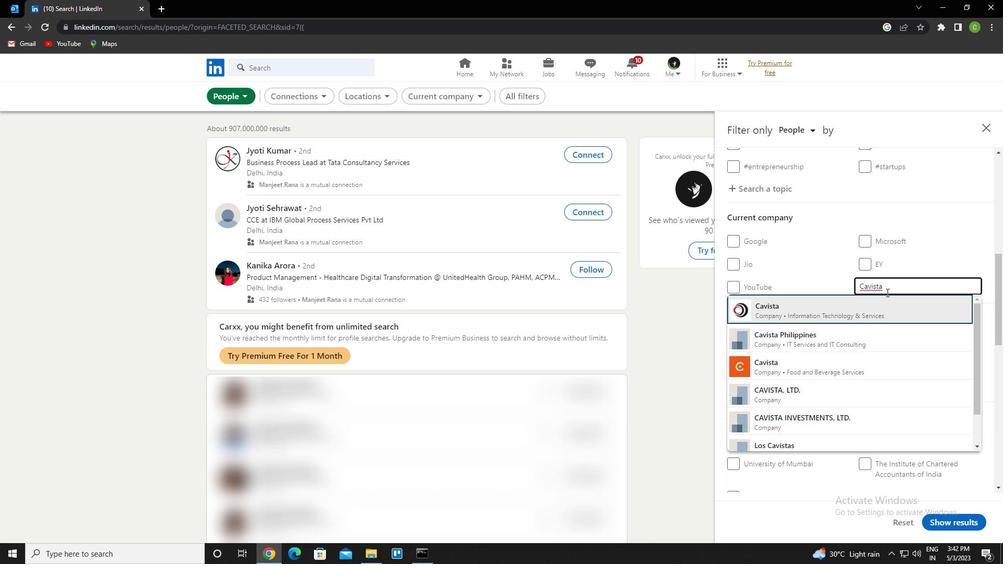 
Action: Mouse scrolled (887, 292) with delta (0, 0)
Screenshot: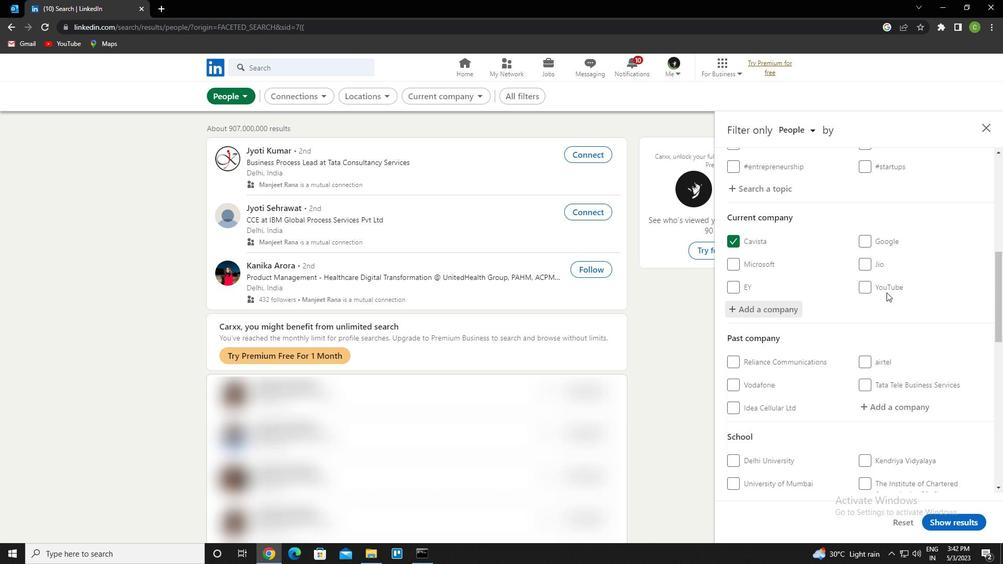 
Action: Mouse scrolled (887, 292) with delta (0, 0)
Screenshot: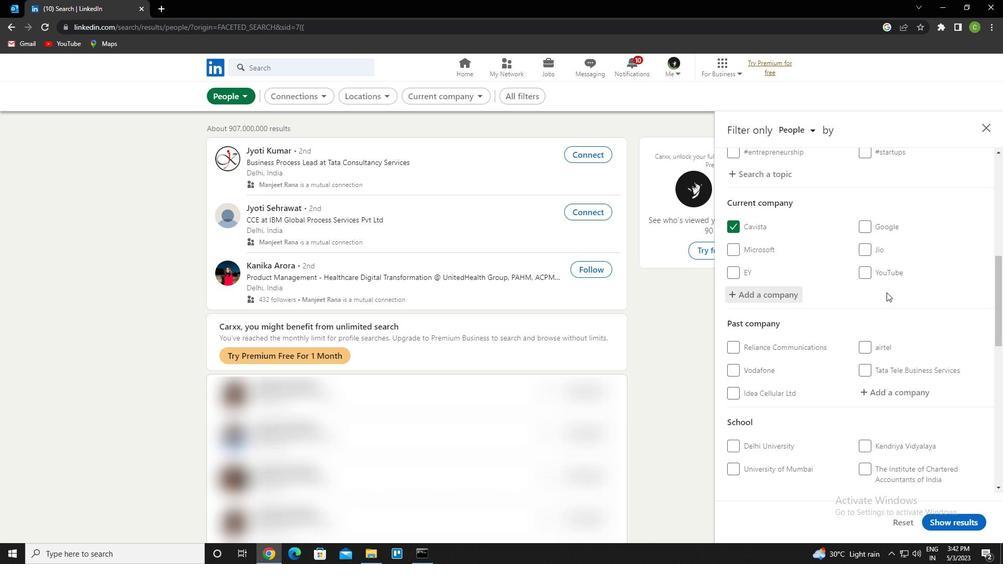 
Action: Mouse scrolled (887, 292) with delta (0, 0)
Screenshot: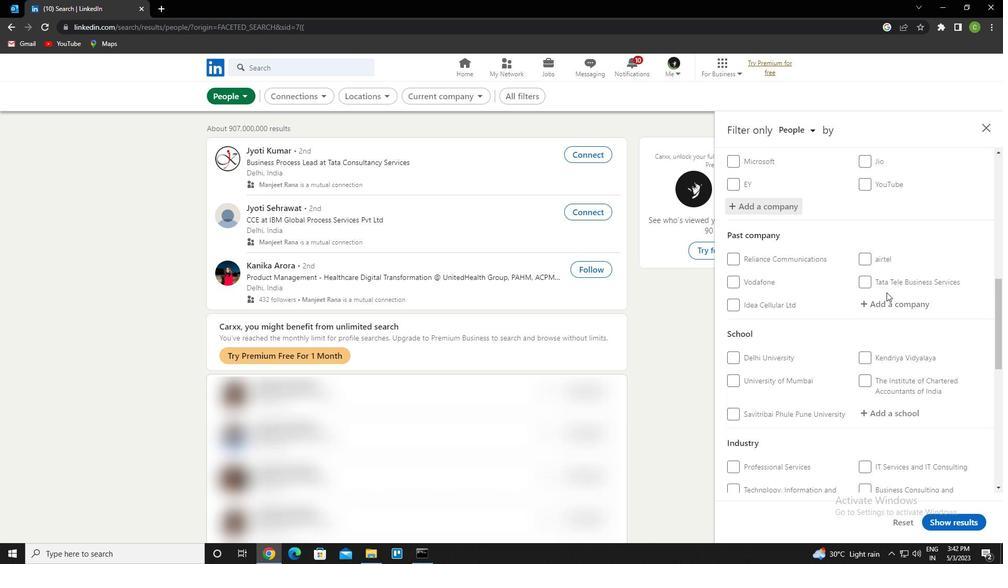 
Action: Mouse scrolled (887, 292) with delta (0, 0)
Screenshot: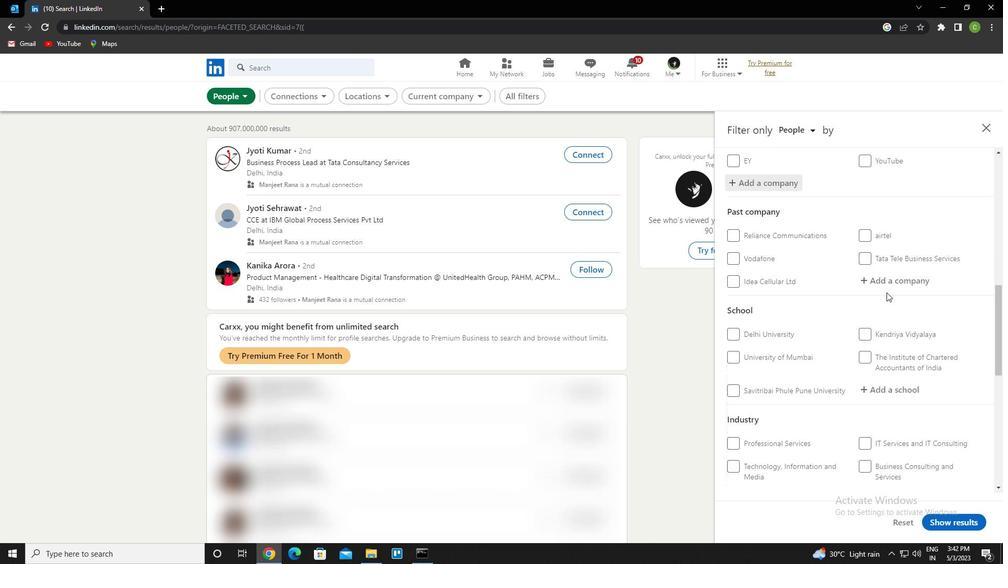 
Action: Mouse scrolled (887, 292) with delta (0, 0)
Screenshot: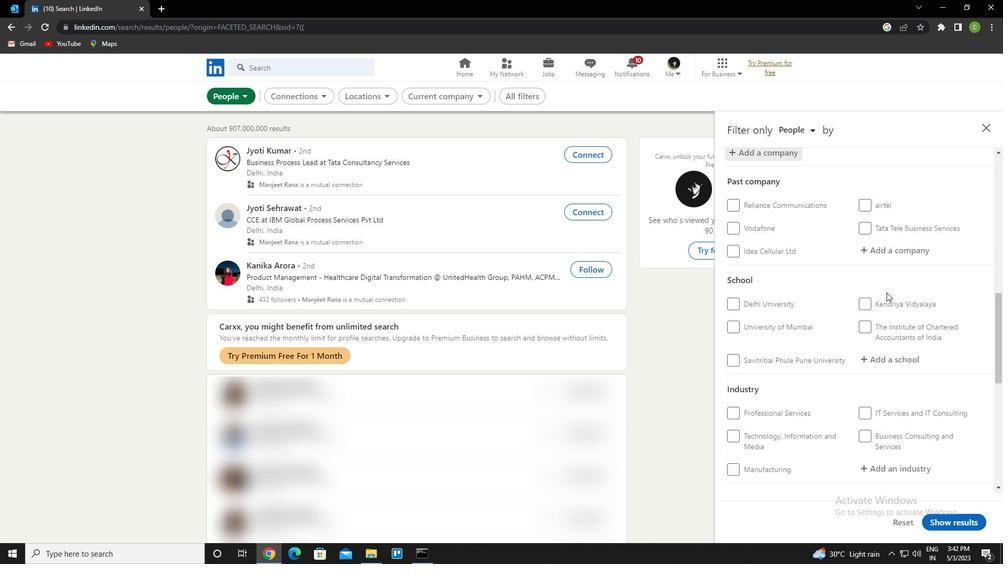 
Action: Mouse moved to (896, 260)
Screenshot: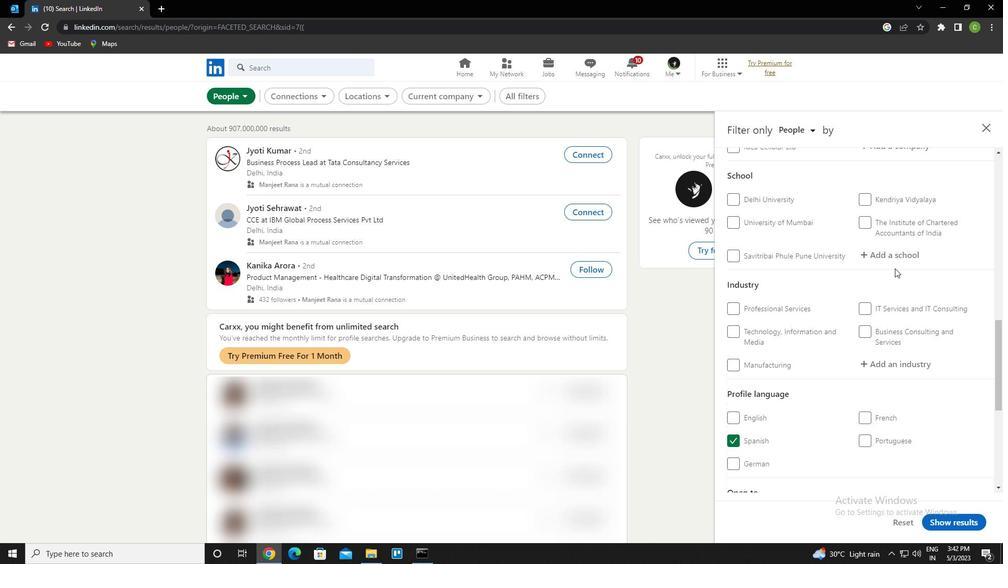 
Action: Mouse pressed left at (896, 260)
Screenshot: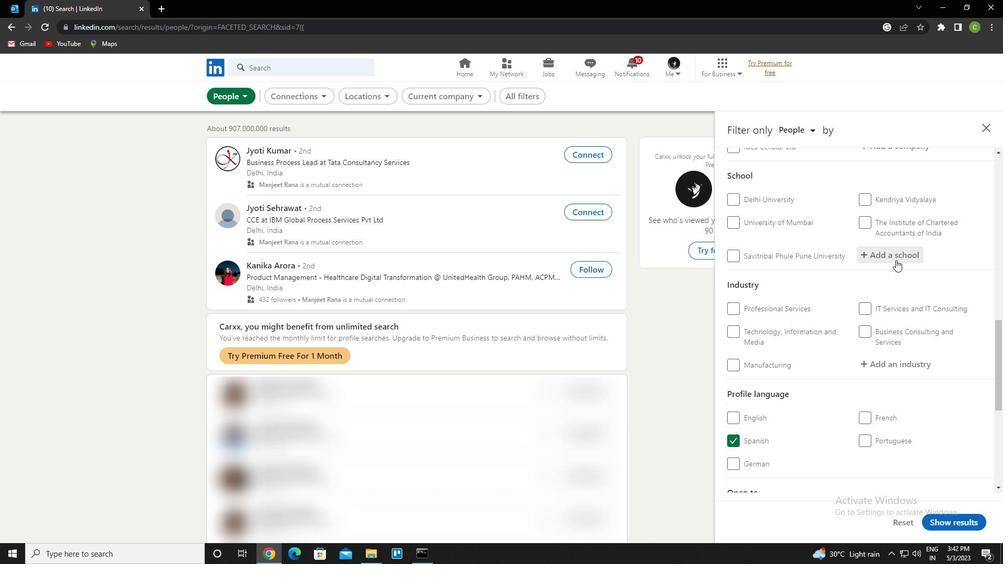 
Action: Key pressed <Key.caps_lock>s<Key.caps_lock>ri<Key.space><Key.caps_lock>m<Key.caps_lock>anakula<Key.space><Key.caps_lock>v<Key.caps_lock>inayagar<Key.down><Key.enter>
Screenshot: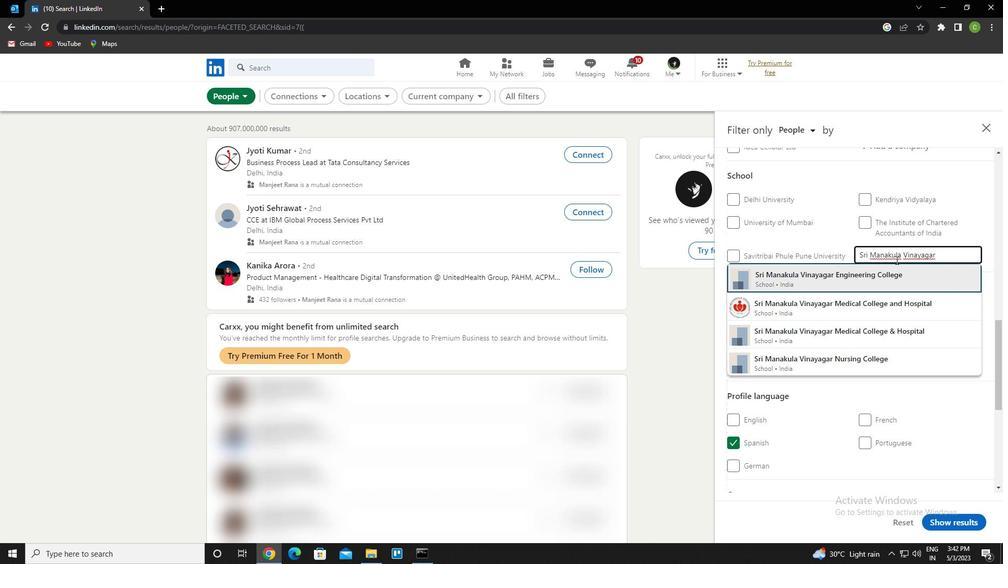 
Action: Mouse scrolled (896, 259) with delta (0, 0)
Screenshot: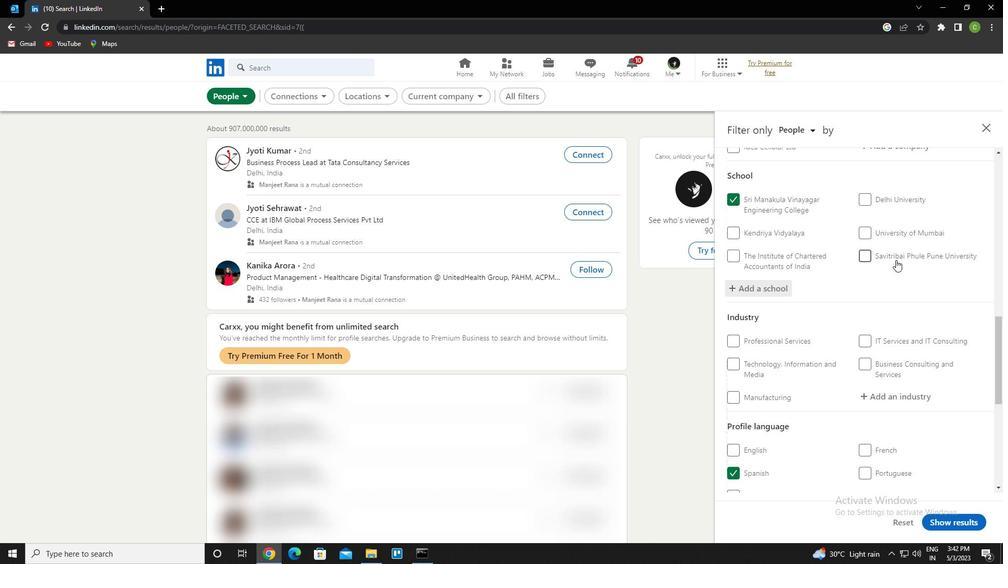 
Action: Mouse scrolled (896, 259) with delta (0, 0)
Screenshot: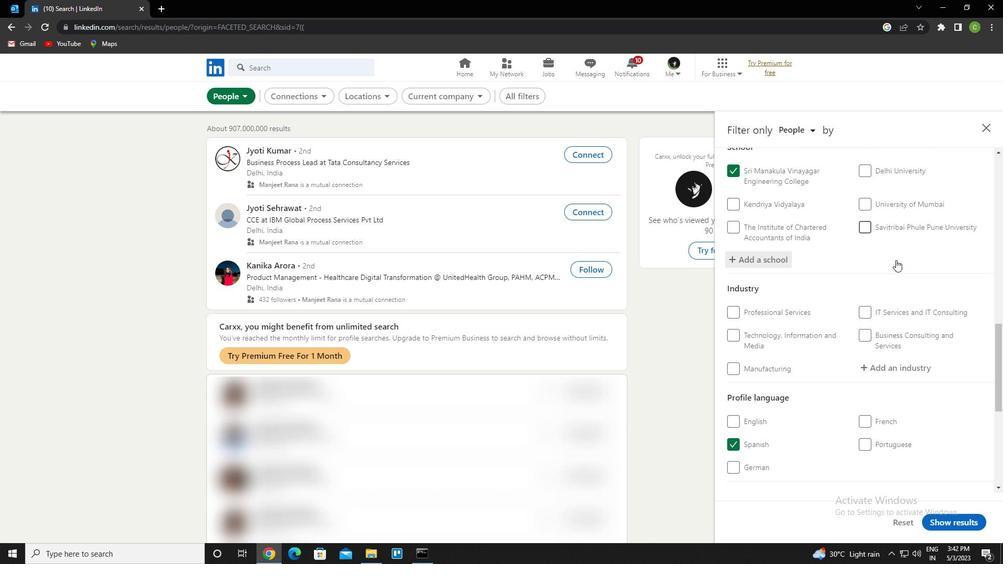 
Action: Mouse scrolled (896, 259) with delta (0, 0)
Screenshot: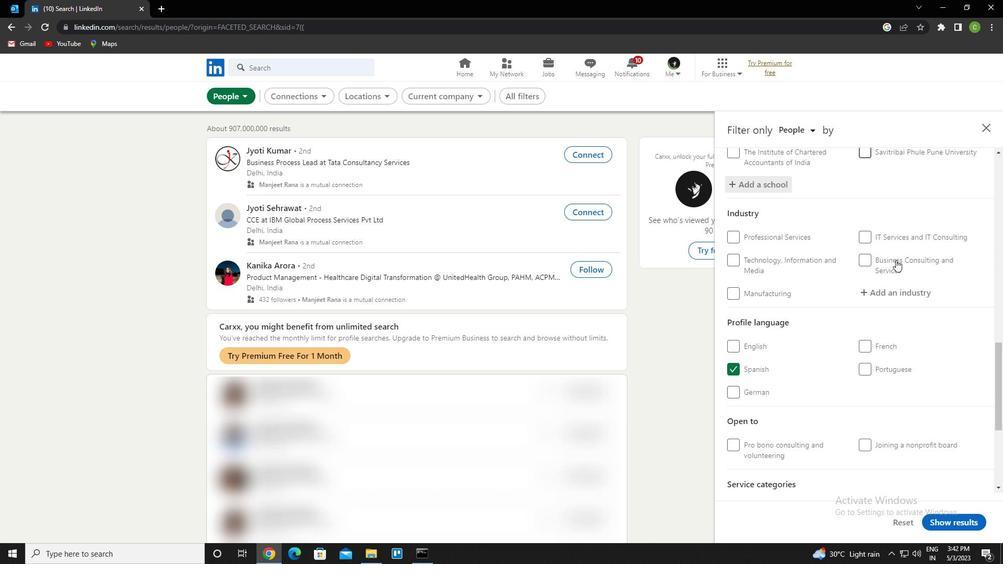 
Action: Mouse moved to (899, 244)
Screenshot: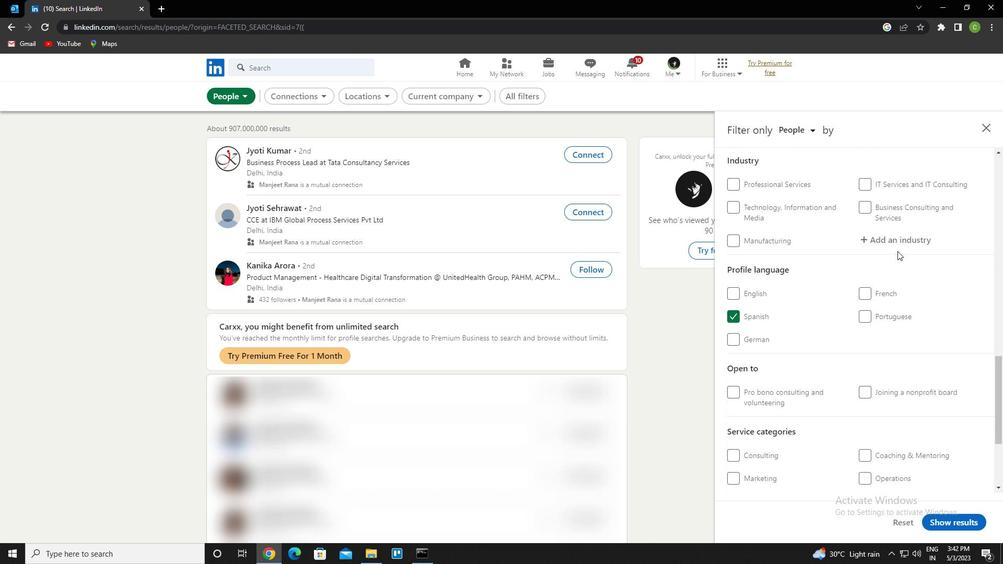 
Action: Mouse pressed left at (899, 244)
Screenshot: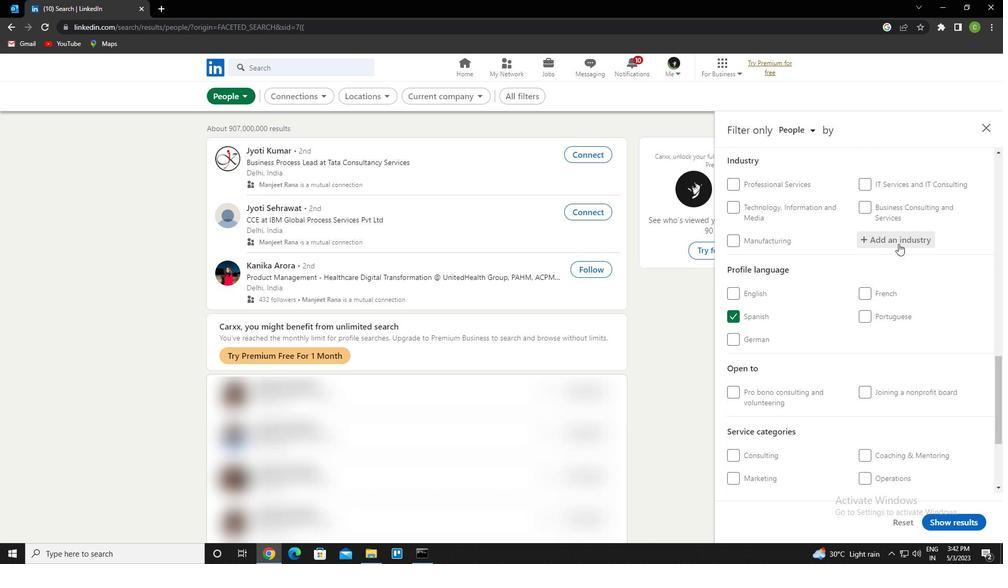 
Action: Key pressed <Key.caps_lock>b<Key.caps_lock>ars<Key.down><Key.enter>
Screenshot: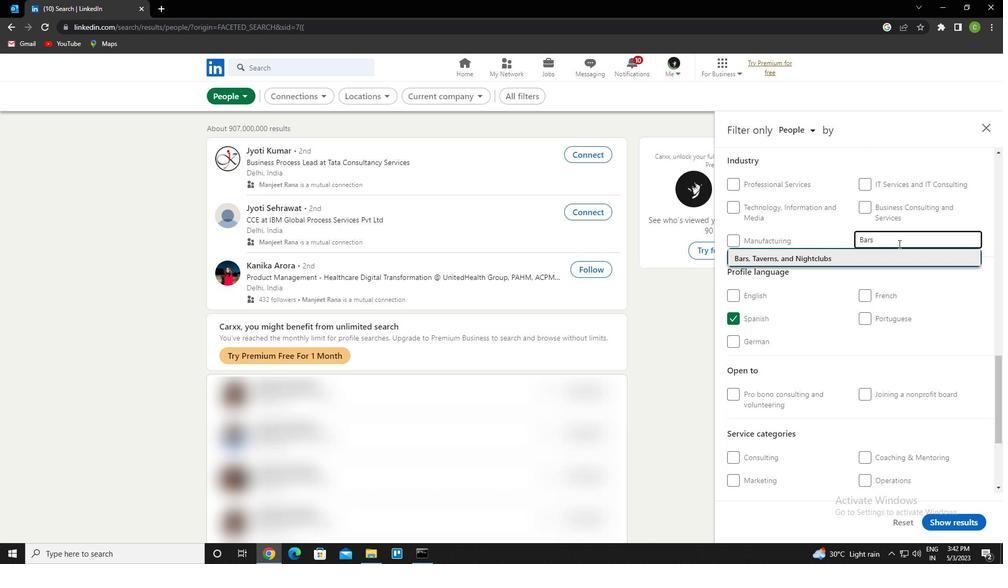 
Action: Mouse scrolled (899, 243) with delta (0, 0)
Screenshot: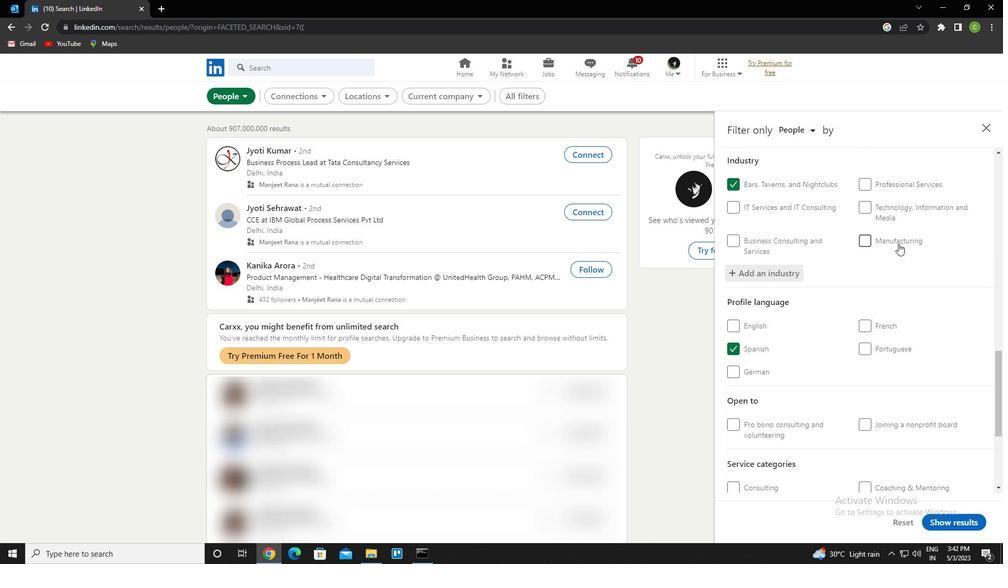 
Action: Mouse scrolled (899, 243) with delta (0, 0)
Screenshot: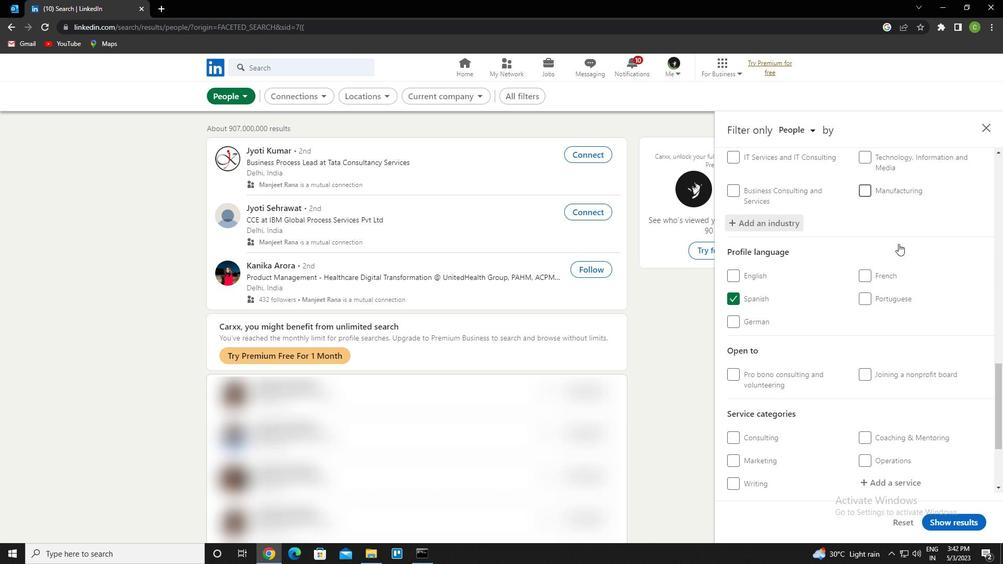 
Action: Mouse scrolled (899, 243) with delta (0, 0)
Screenshot: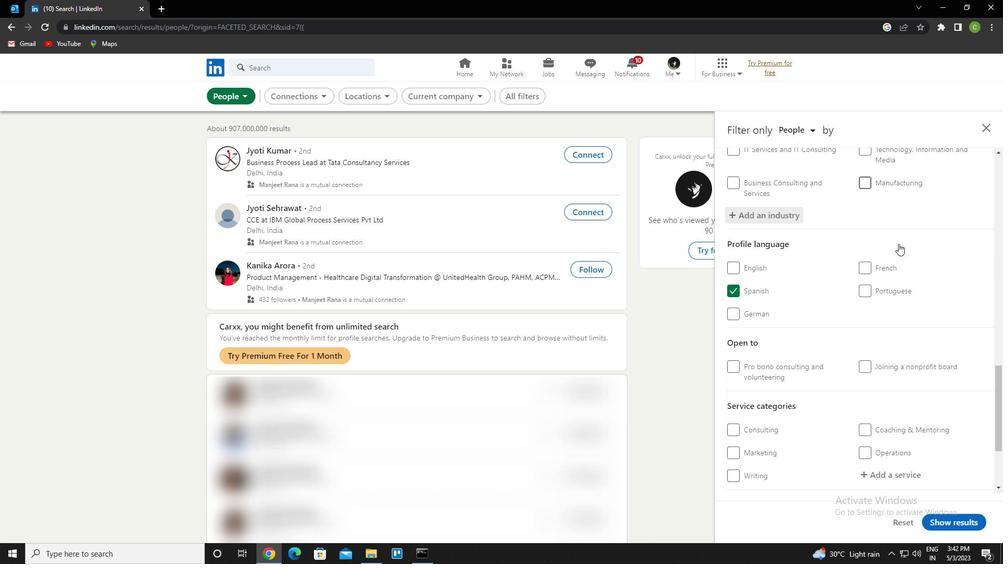 
Action: Mouse scrolled (899, 243) with delta (0, 0)
Screenshot: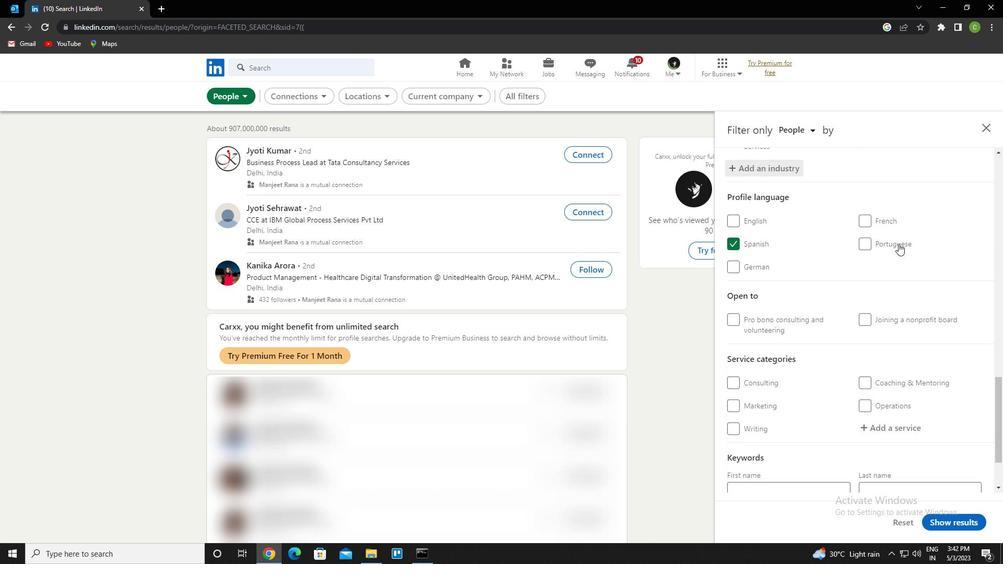 
Action: Mouse moved to (890, 342)
Screenshot: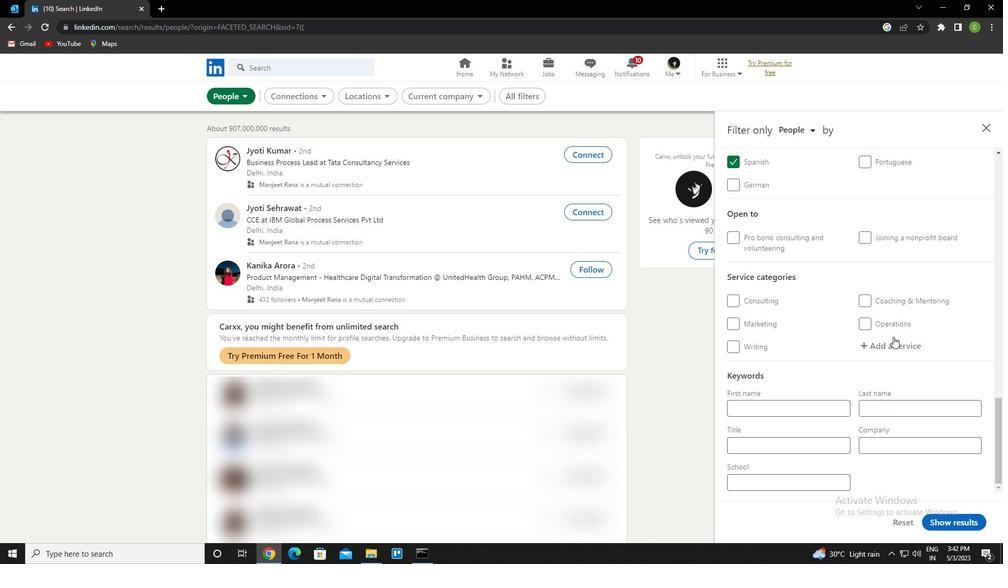 
Action: Mouse pressed left at (890, 342)
Screenshot: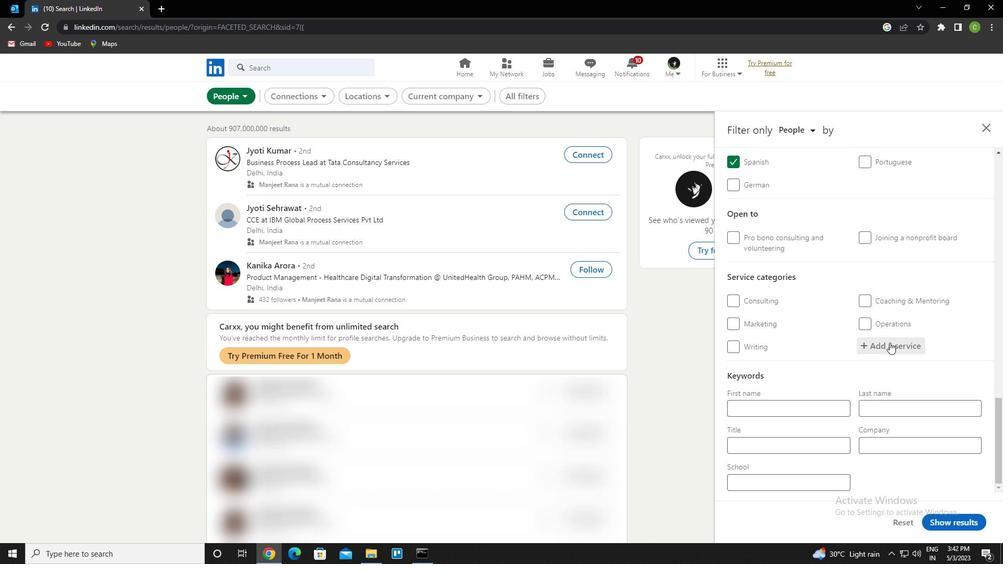 
Action: Key pressed <Key.caps_lock>a<Key.caps_lock>uto<Key.space>insurance<Key.down><Key.enter>
Screenshot: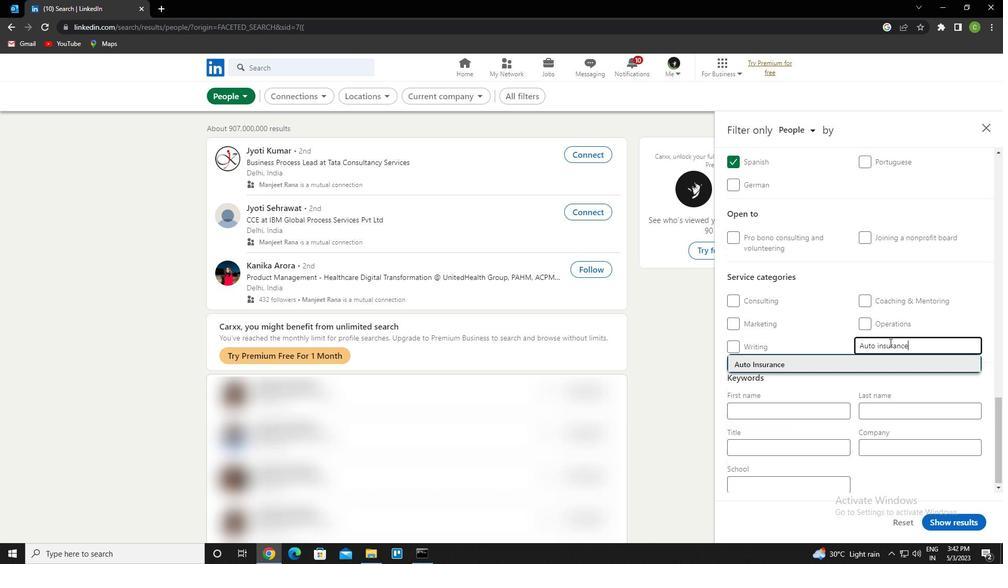 
Action: Mouse scrolled (890, 342) with delta (0, 0)
Screenshot: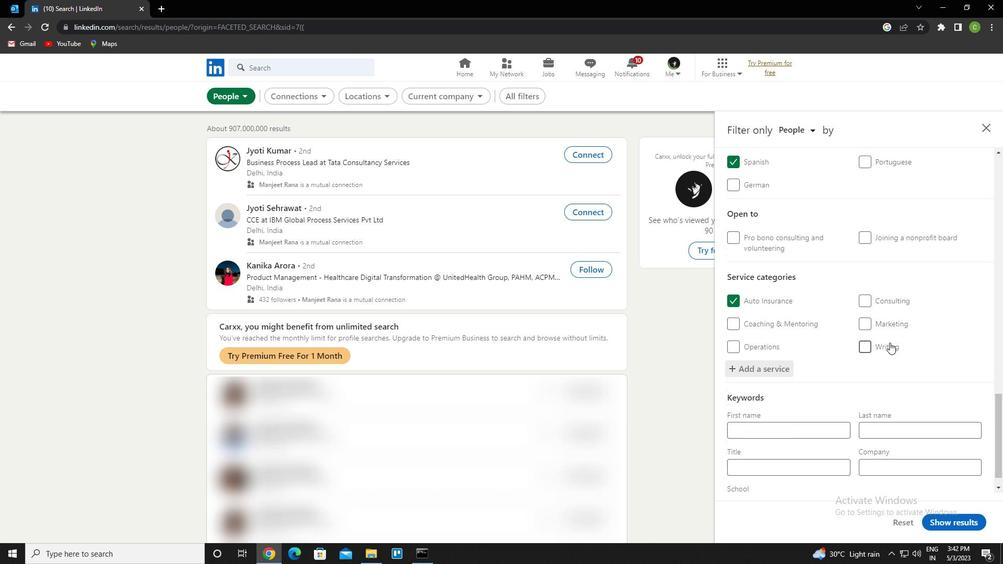 
Action: Mouse scrolled (890, 342) with delta (0, 0)
Screenshot: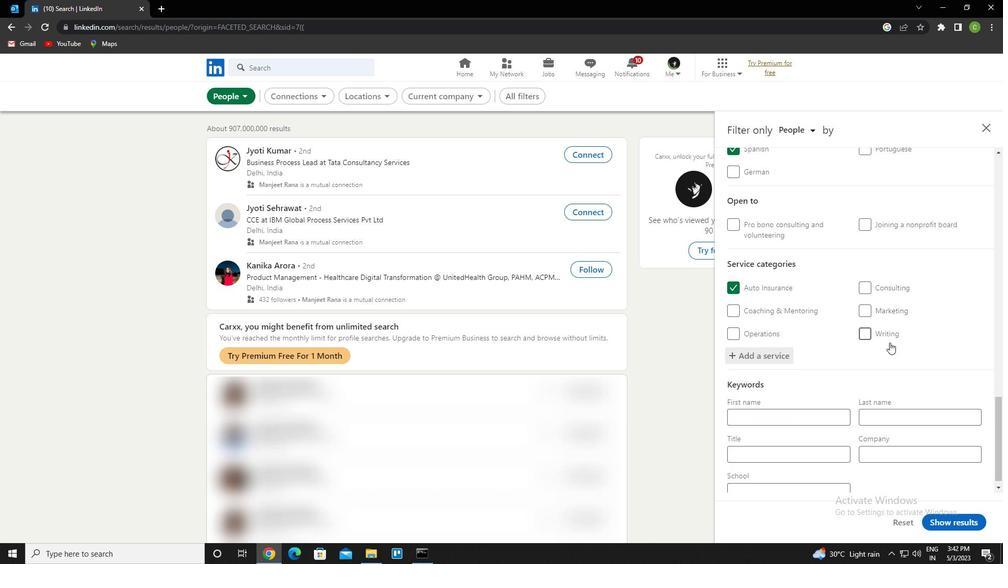 
Action: Mouse scrolled (890, 342) with delta (0, 0)
Screenshot: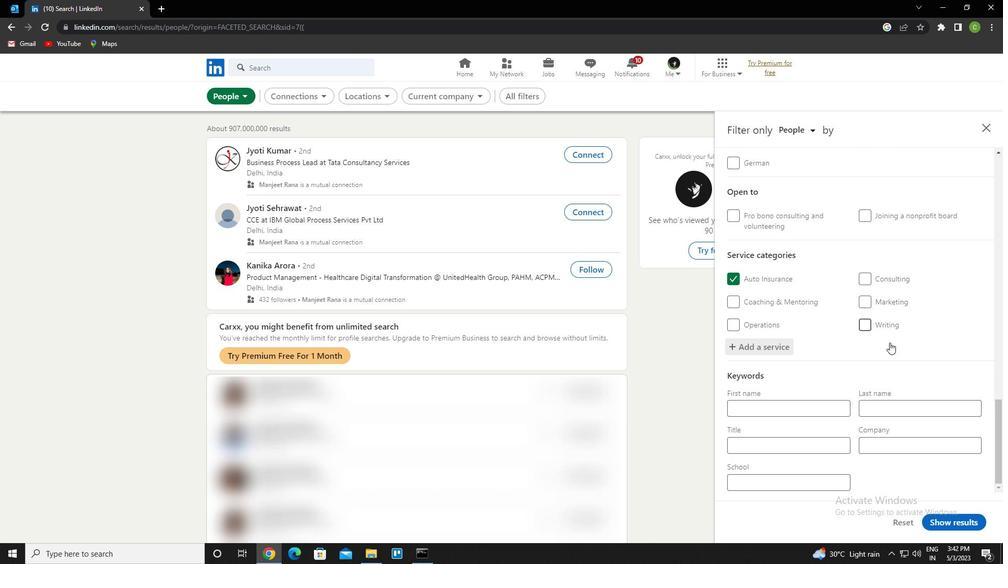 
Action: Mouse scrolled (890, 342) with delta (0, 0)
Screenshot: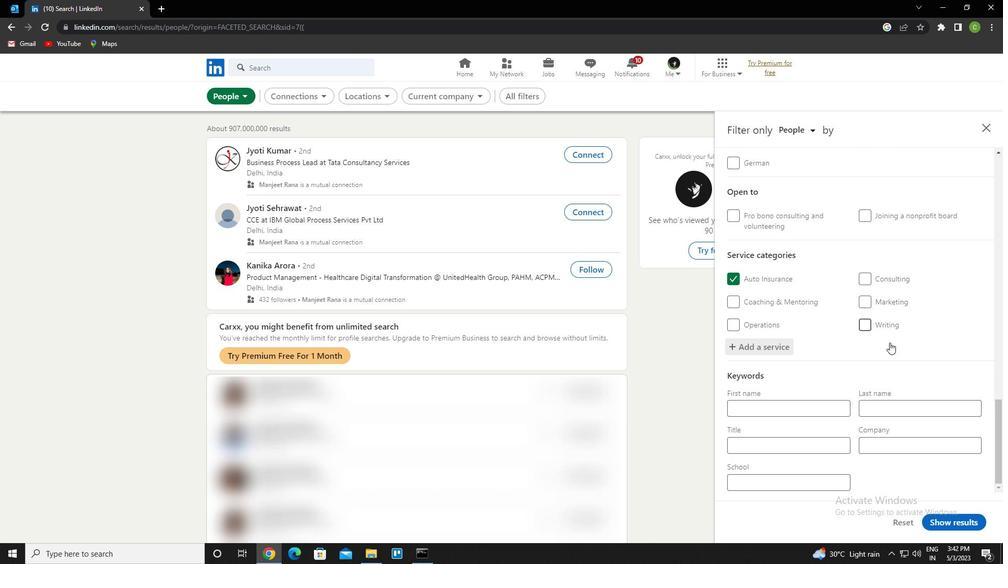 
Action: Mouse scrolled (890, 342) with delta (0, 0)
Screenshot: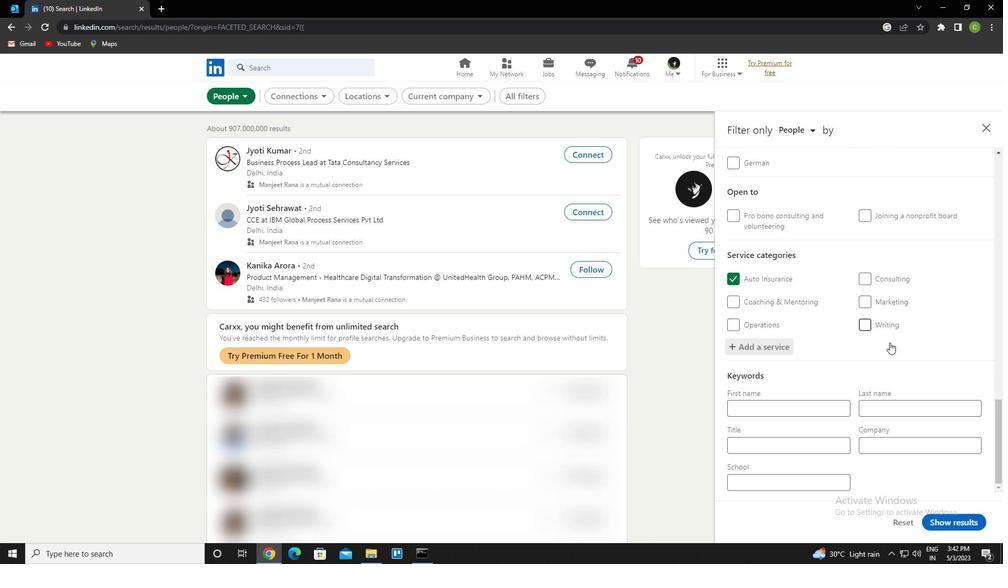 
Action: Mouse scrolled (890, 342) with delta (0, 0)
Screenshot: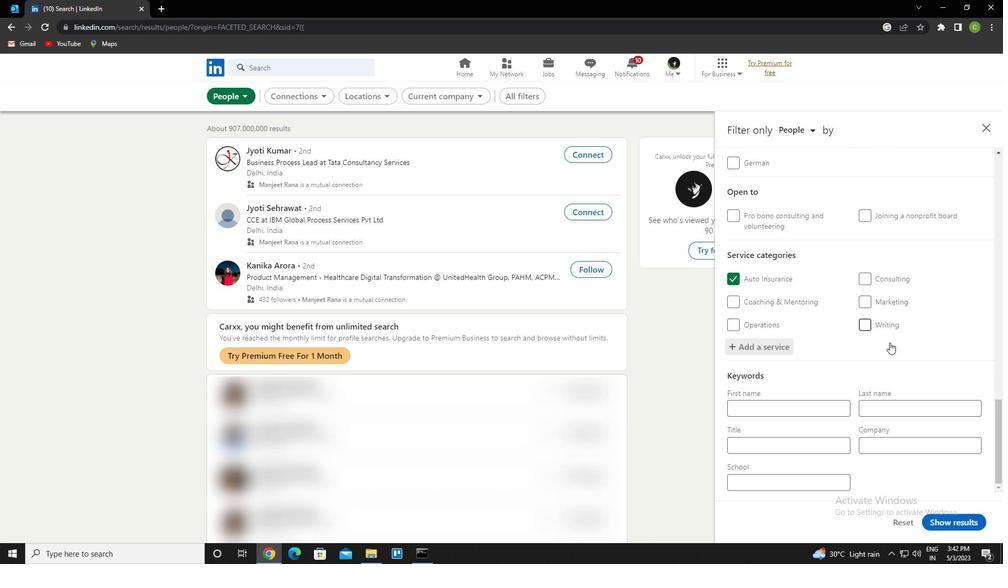 
Action: Mouse moved to (784, 441)
Screenshot: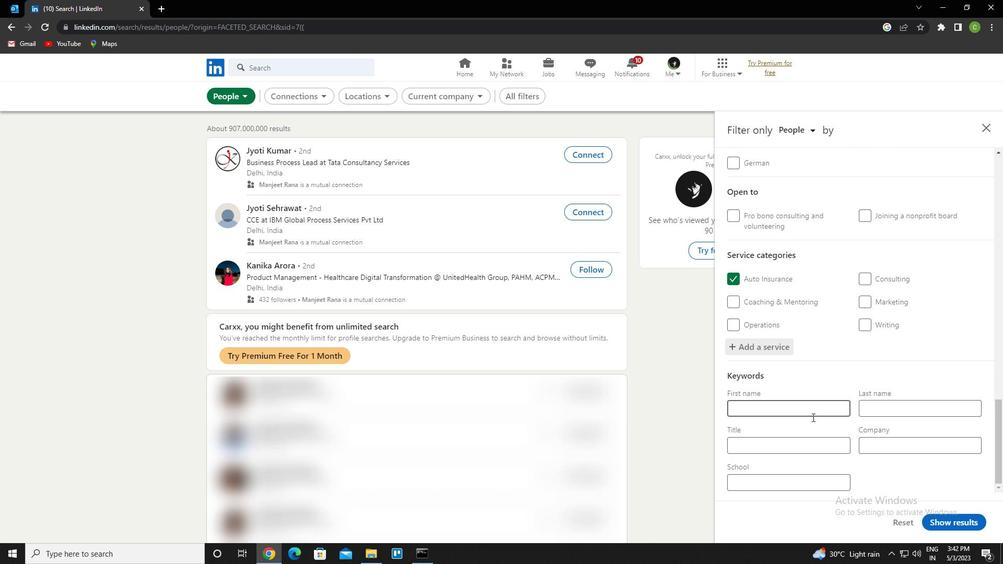 
Action: Mouse pressed left at (784, 441)
Screenshot: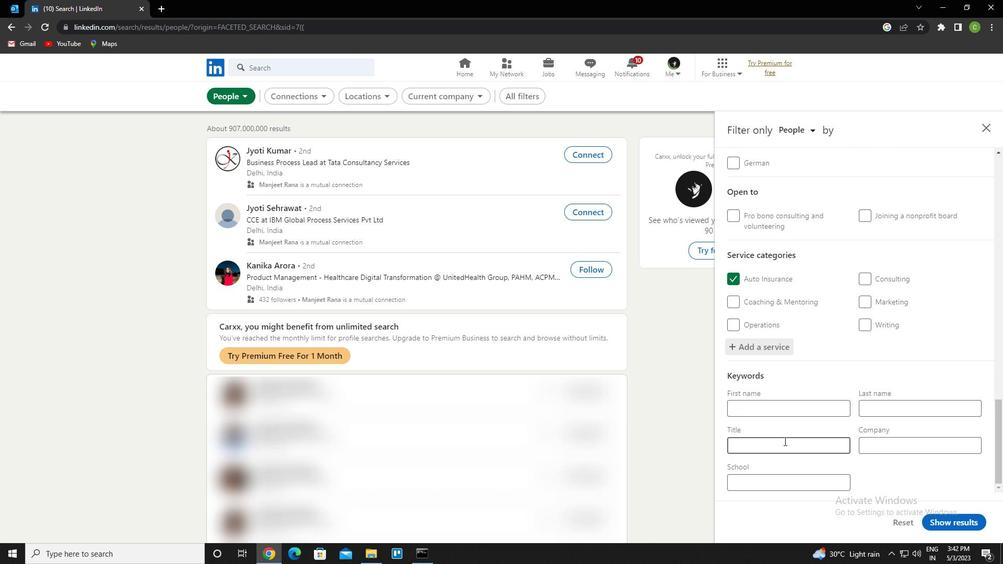 
Action: Key pressed <Key.caps_lock>b<Key.caps_lock>udget<Key.space><Key.caps_lock>a<Key.caps_lock>nalyst
Screenshot: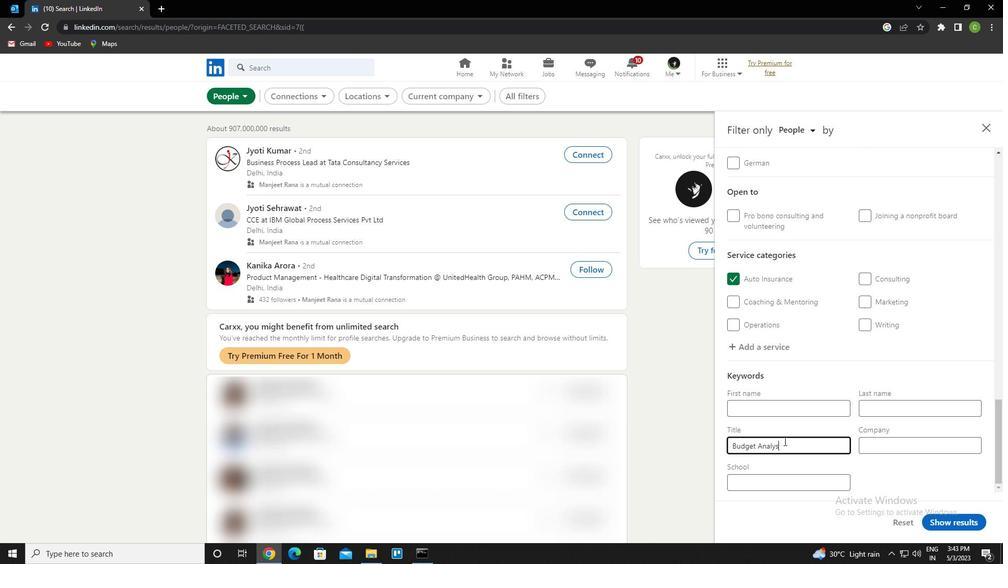 
Action: Mouse moved to (947, 520)
Screenshot: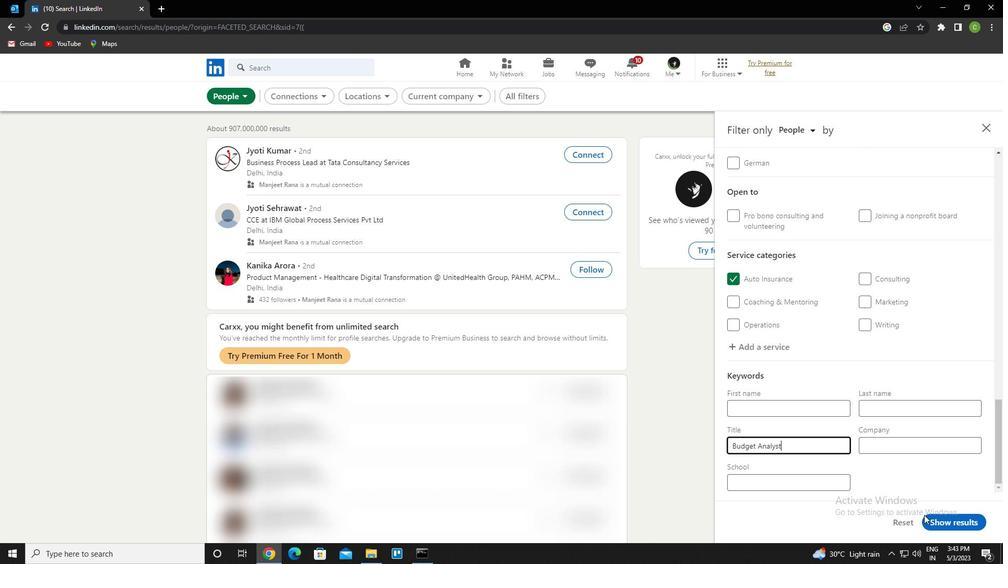 
Action: Mouse pressed left at (947, 520)
Screenshot: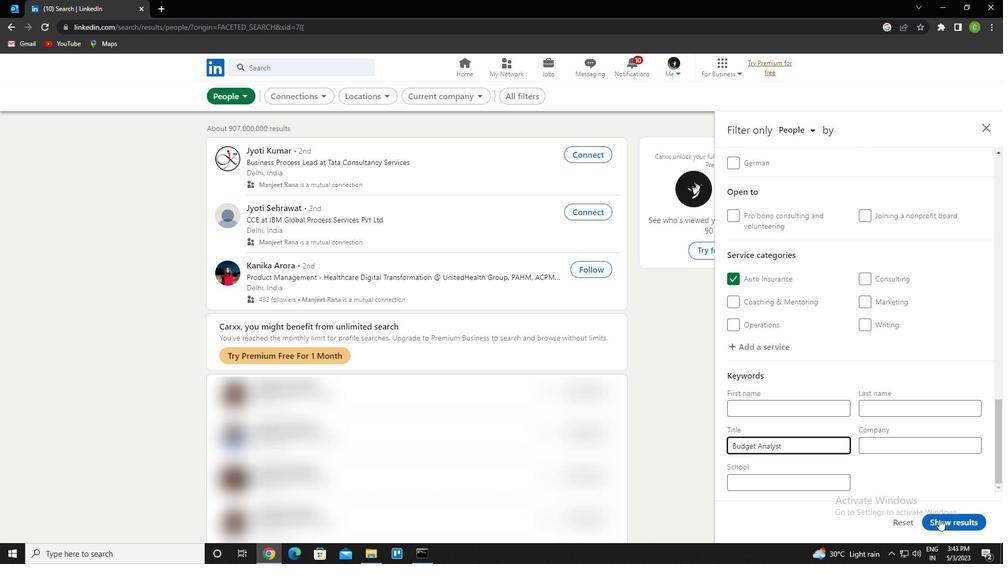 
Action: Mouse moved to (543, 472)
Screenshot: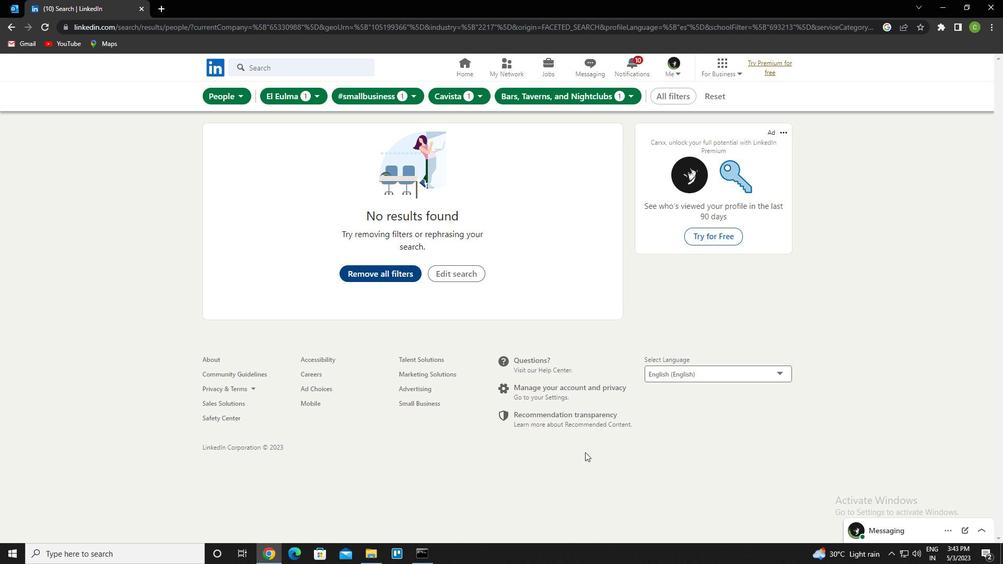 
